 Task: Add Attachment from Trello to Card Card0000000034 in Board Board0000000009 in Workspace WS0000000003 in Trello. Add Cover Blue to Card Card0000000034 in Board Board0000000009 in Workspace WS0000000003 in Trello. Add "Copy Card To …" Button titled Button0000000034 to "bottom" of the list "To Do" to Card Card0000000034 in Board Board0000000009 in Workspace WS0000000003 in Trello. Add Description DS0000000034 to Card Card0000000034 in Board Board0000000009 in Workspace WS0000000003 in Trello. Add Comment CM0000000034 to Card Card0000000034 in Board Board0000000009 in Workspace WS0000000003 in Trello
Action: Mouse moved to (680, 92)
Screenshot: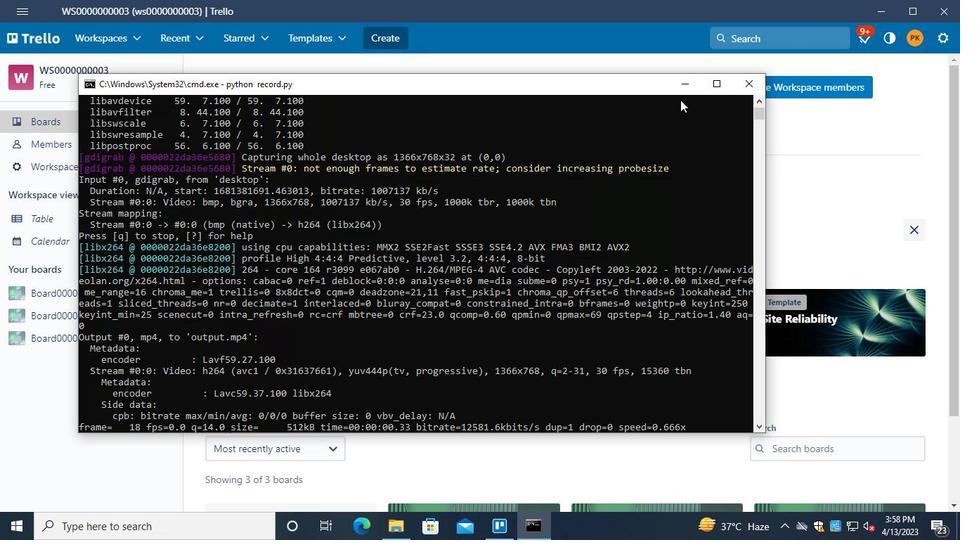 
Action: Mouse pressed left at (680, 92)
Screenshot: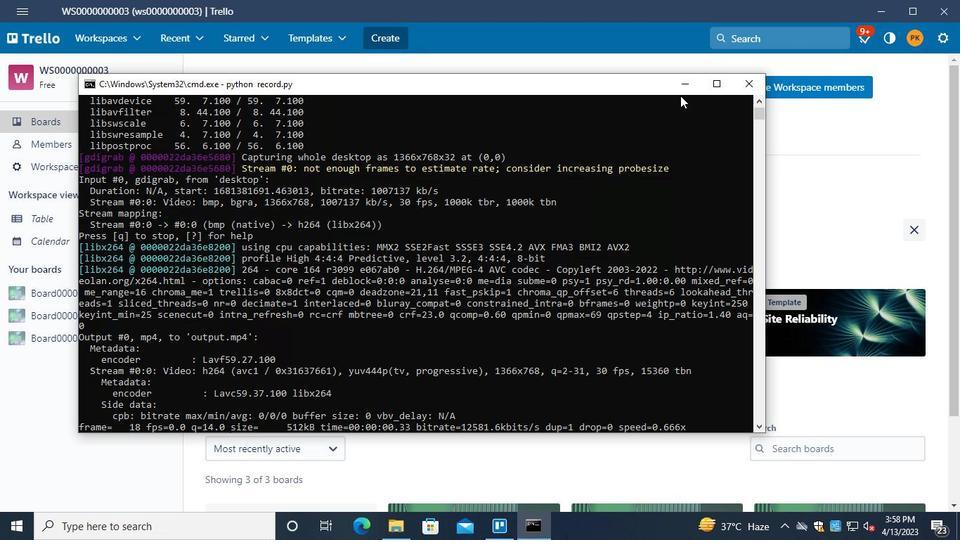
Action: Mouse moved to (103, 336)
Screenshot: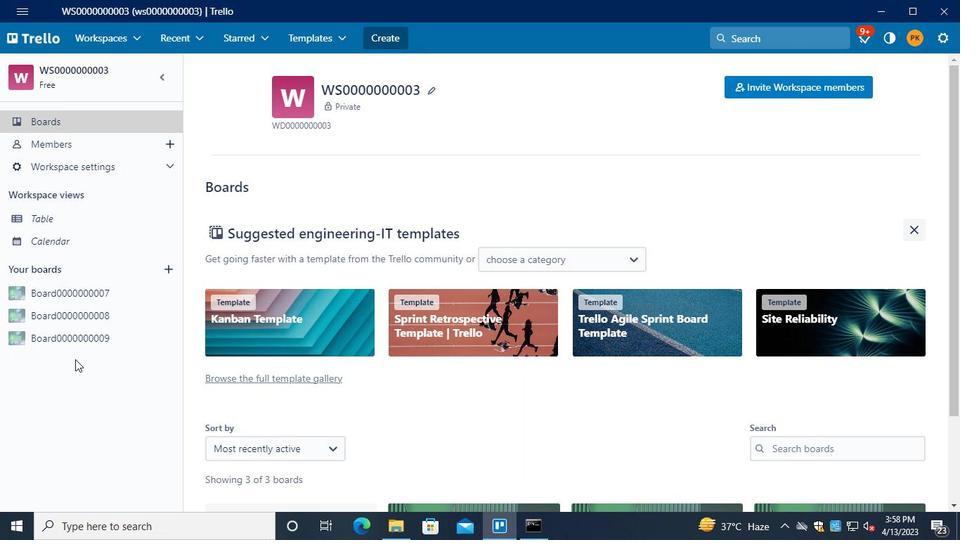 
Action: Mouse pressed left at (103, 336)
Screenshot: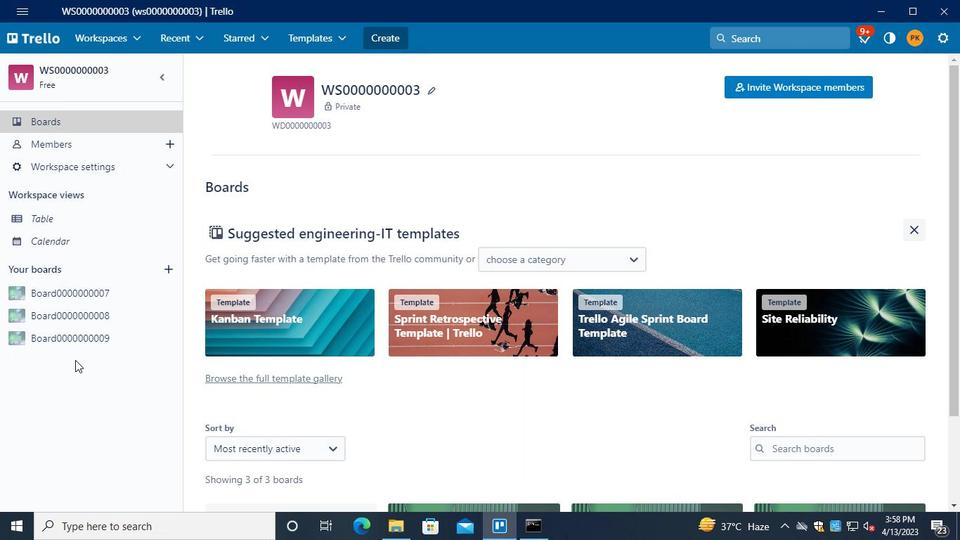 
Action: Mouse moved to (263, 293)
Screenshot: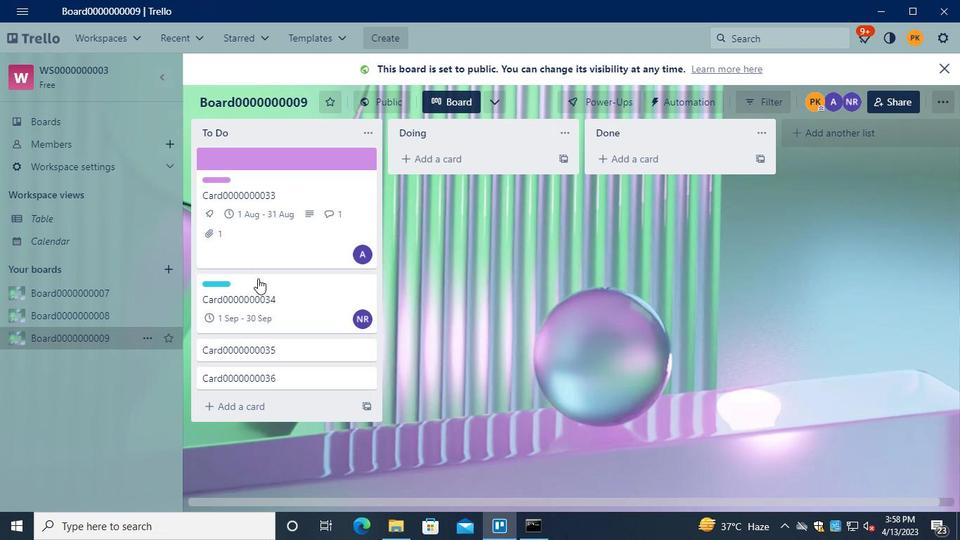 
Action: Mouse pressed left at (263, 293)
Screenshot: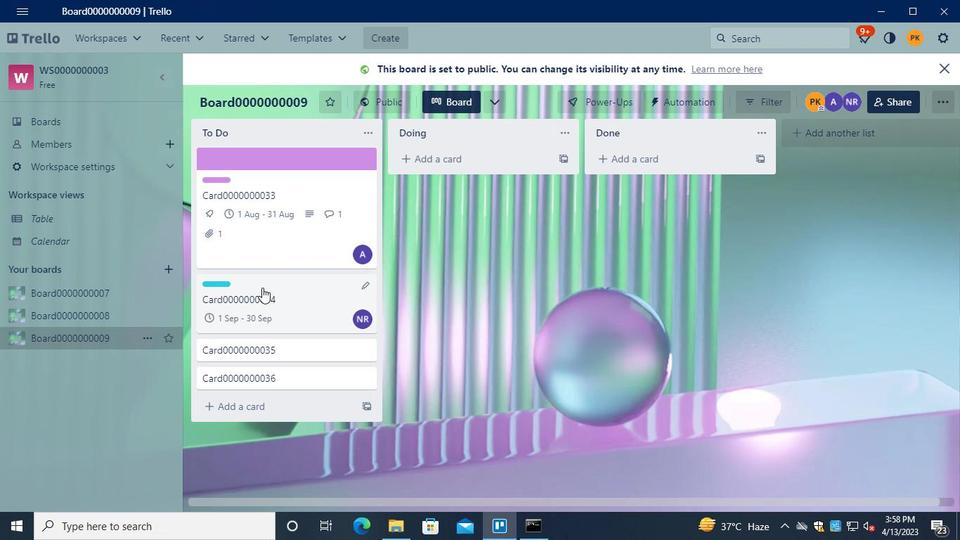 
Action: Mouse moved to (645, 294)
Screenshot: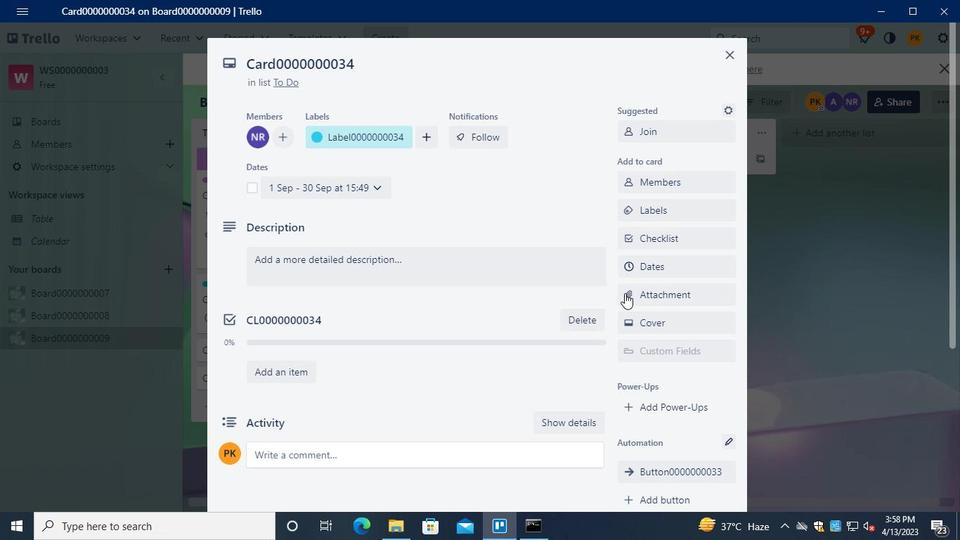 
Action: Mouse pressed left at (645, 294)
Screenshot: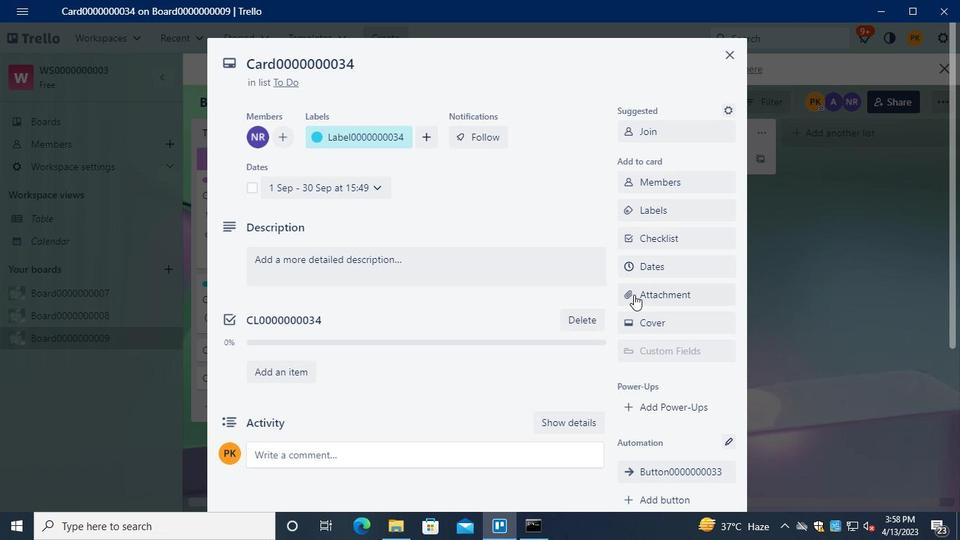 
Action: Mouse moved to (652, 146)
Screenshot: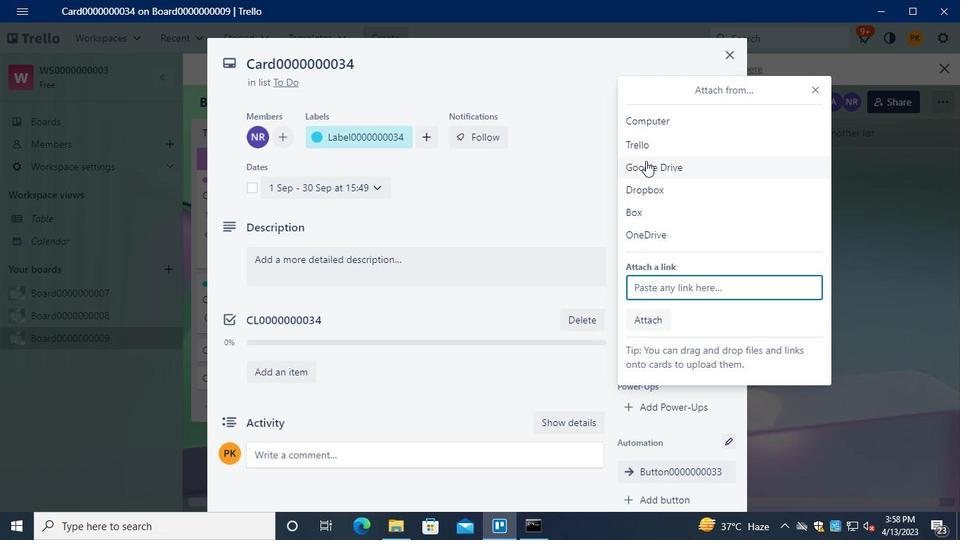 
Action: Mouse pressed left at (652, 146)
Screenshot: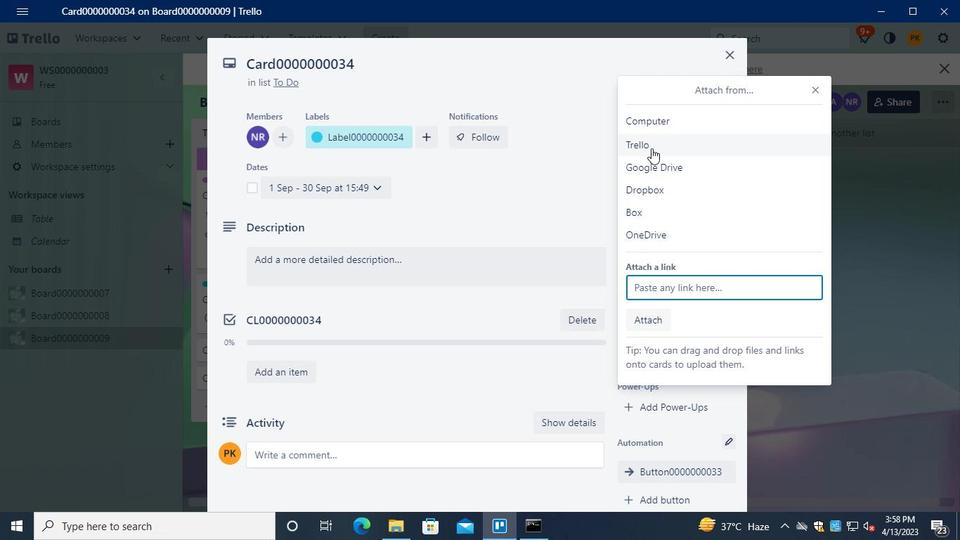 
Action: Mouse moved to (673, 304)
Screenshot: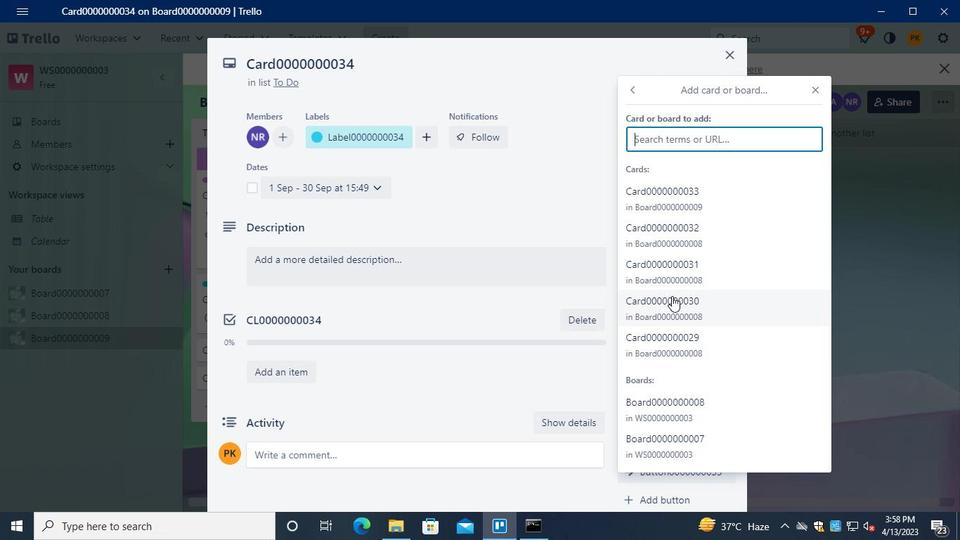 
Action: Mouse pressed left at (673, 304)
Screenshot: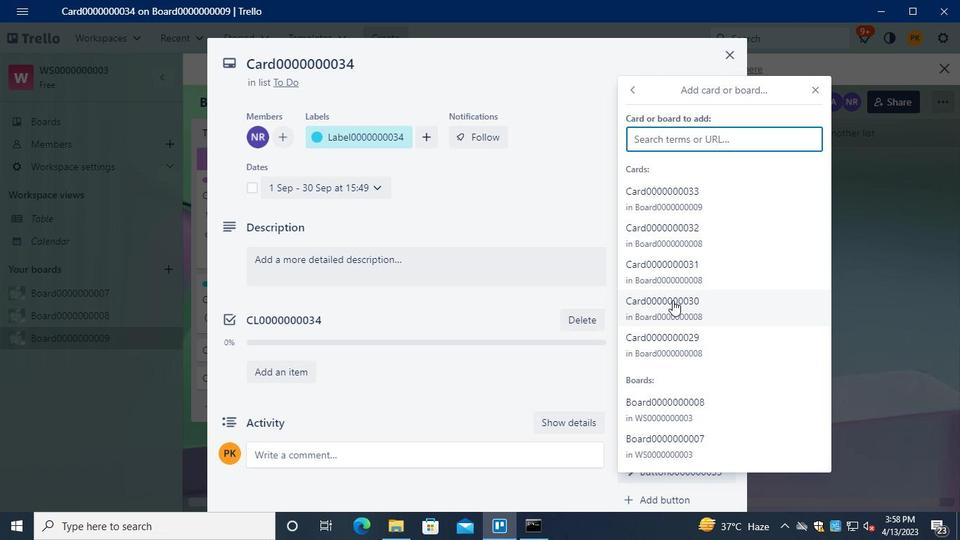 
Action: Mouse moved to (675, 317)
Screenshot: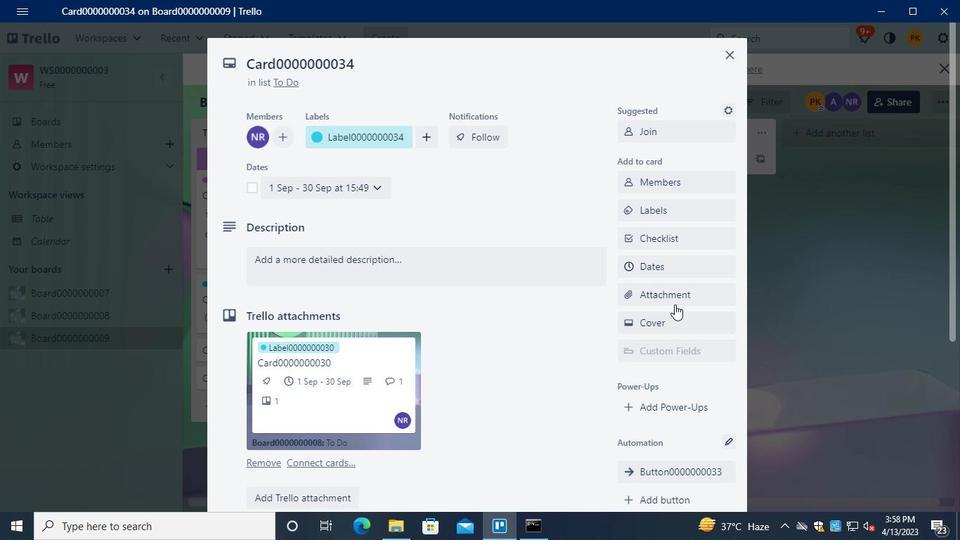 
Action: Mouse pressed left at (675, 317)
Screenshot: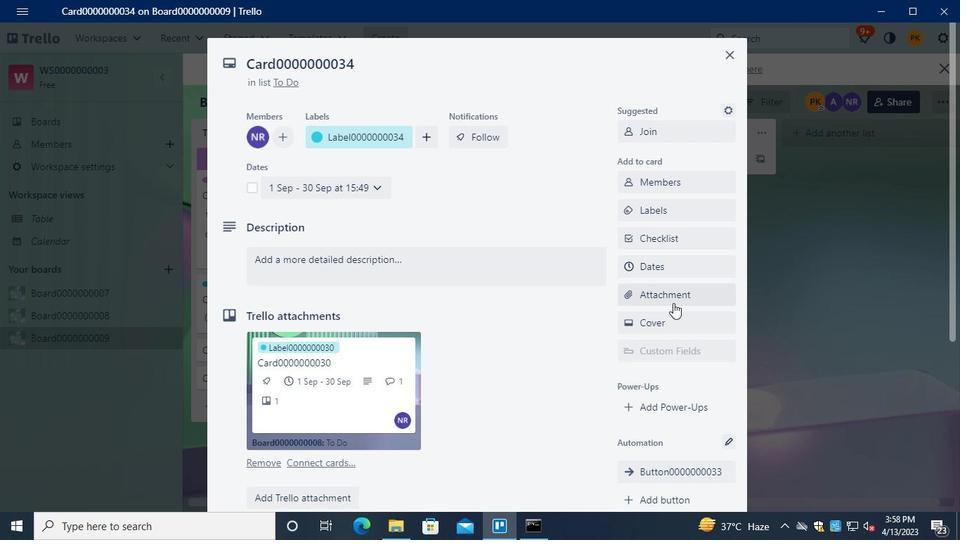 
Action: Mouse moved to (685, 264)
Screenshot: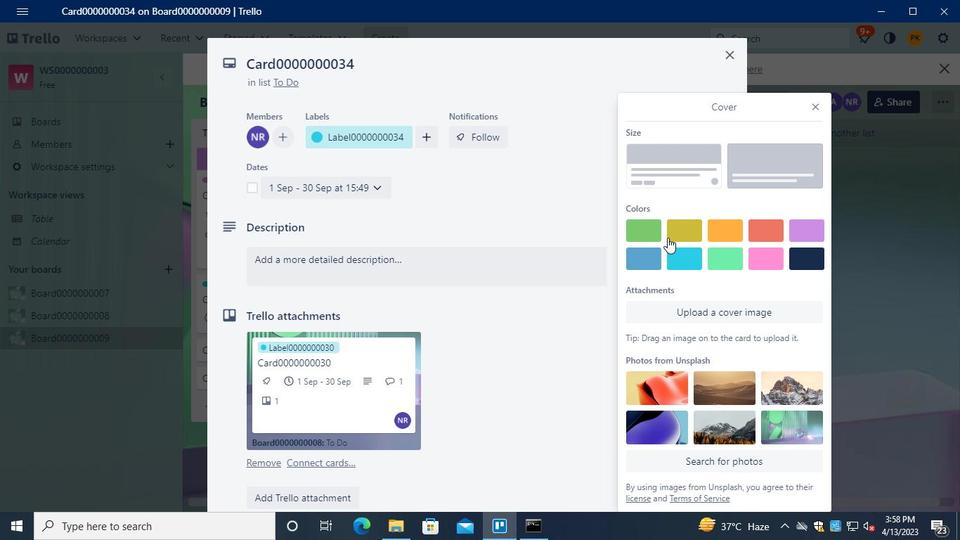 
Action: Mouse pressed left at (685, 264)
Screenshot: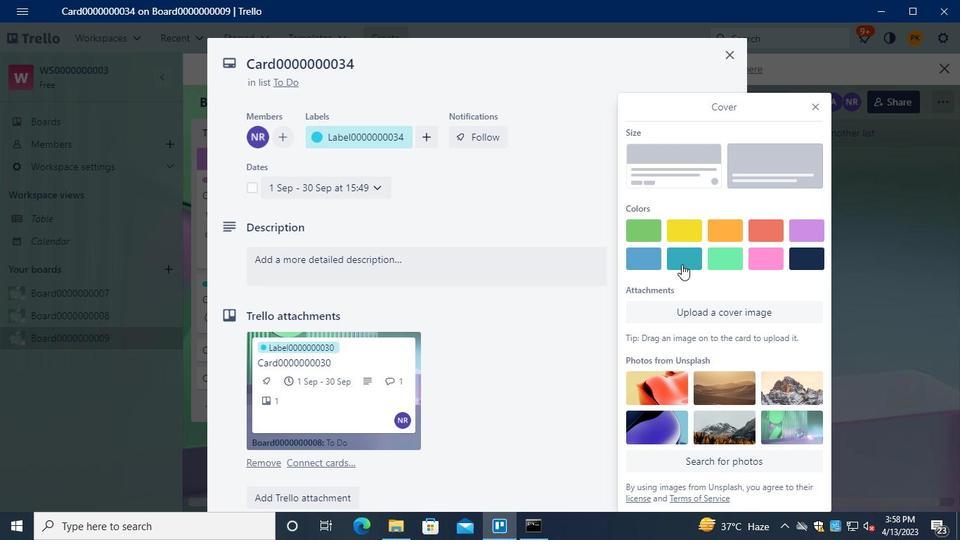 
Action: Mouse moved to (812, 79)
Screenshot: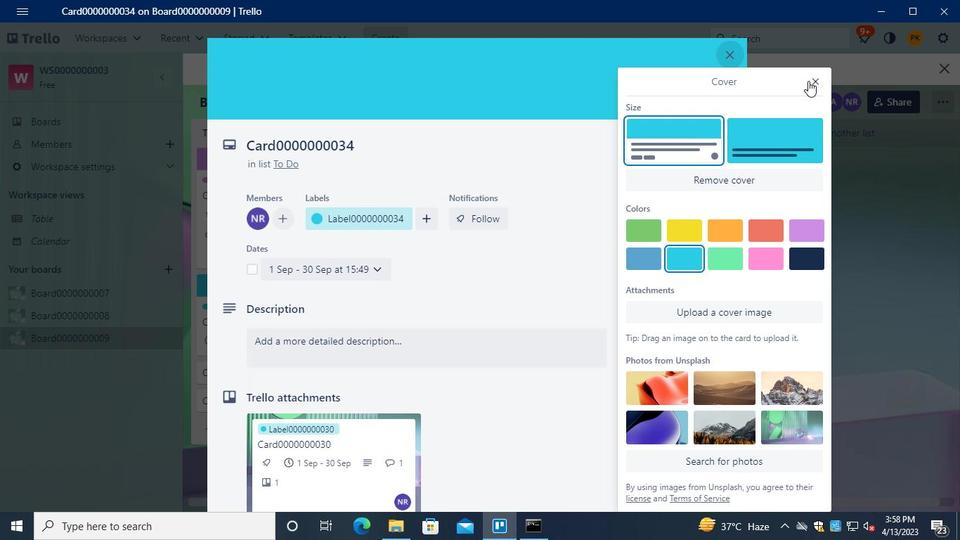 
Action: Mouse pressed left at (812, 79)
Screenshot: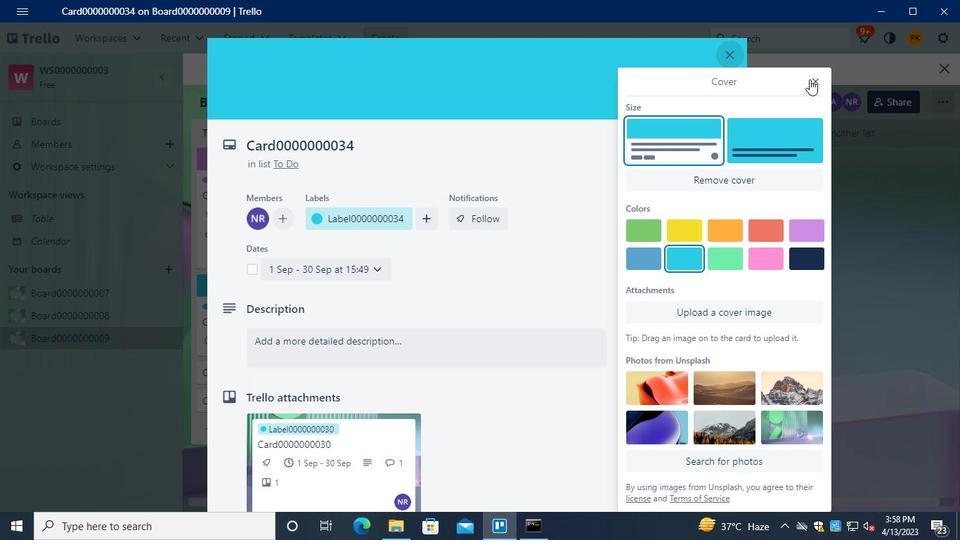 
Action: Mouse moved to (666, 414)
Screenshot: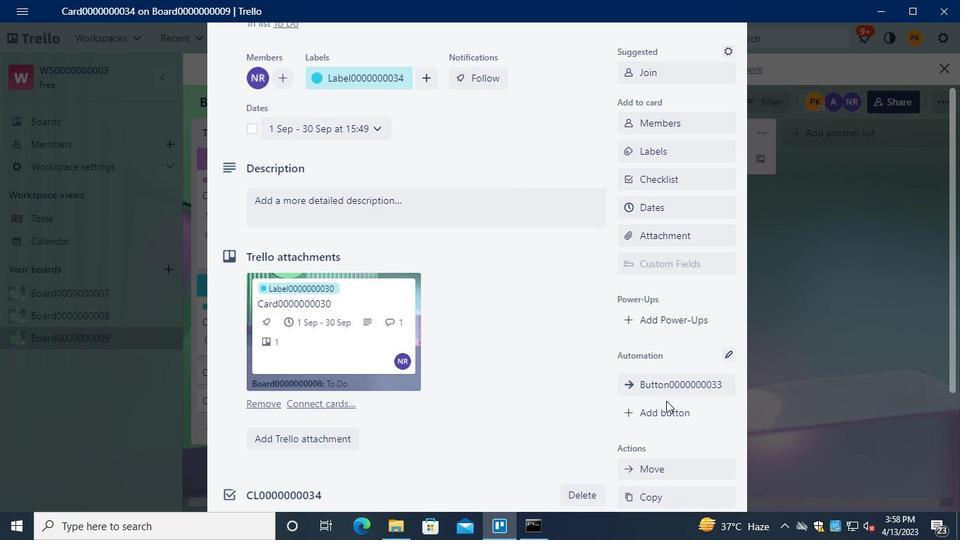 
Action: Mouse pressed left at (666, 414)
Screenshot: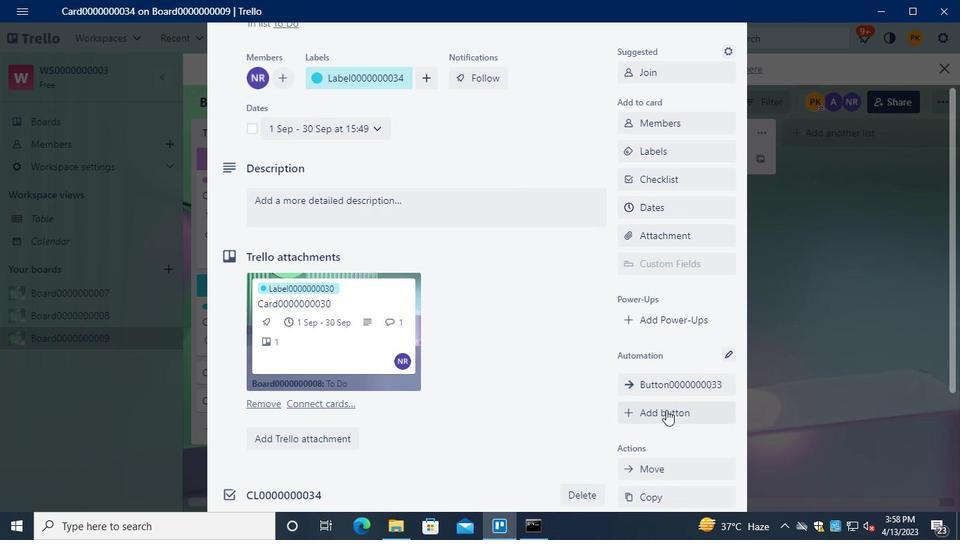 
Action: Mouse moved to (692, 156)
Screenshot: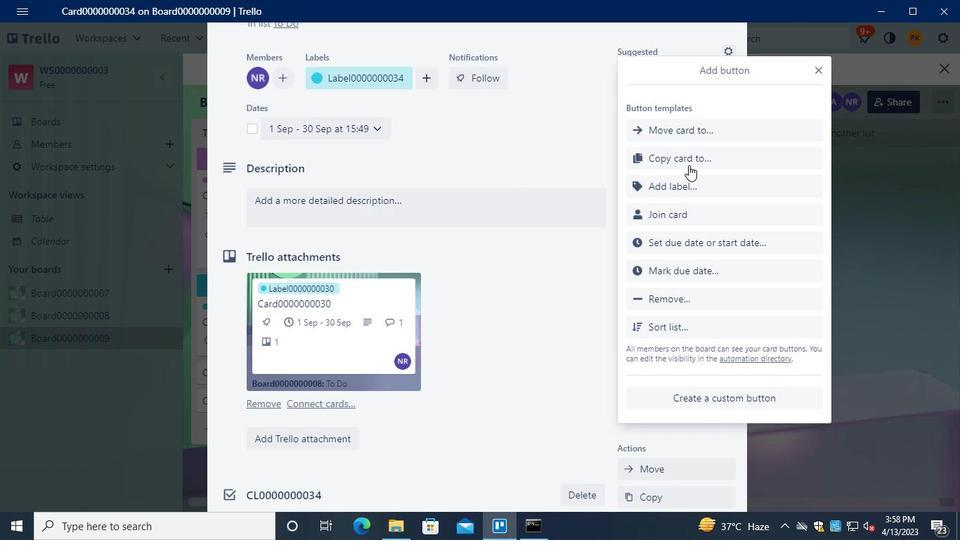 
Action: Mouse pressed left at (692, 156)
Screenshot: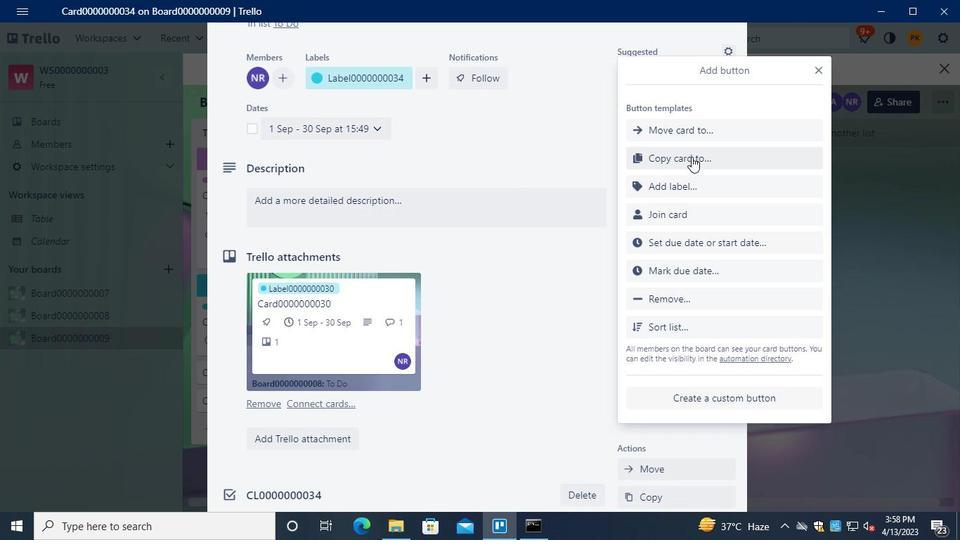 
Action: Mouse moved to (709, 177)
Screenshot: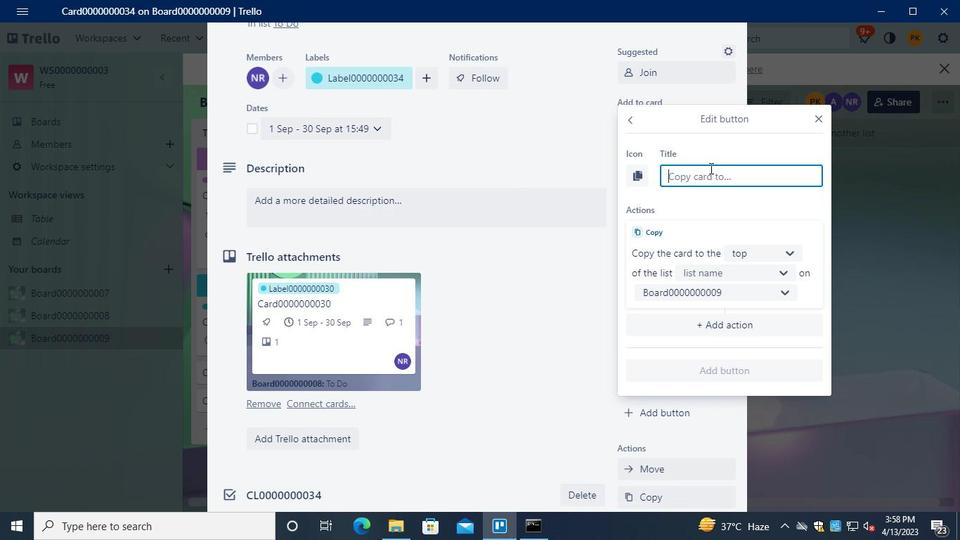 
Action: Keyboard Key.shift
Screenshot: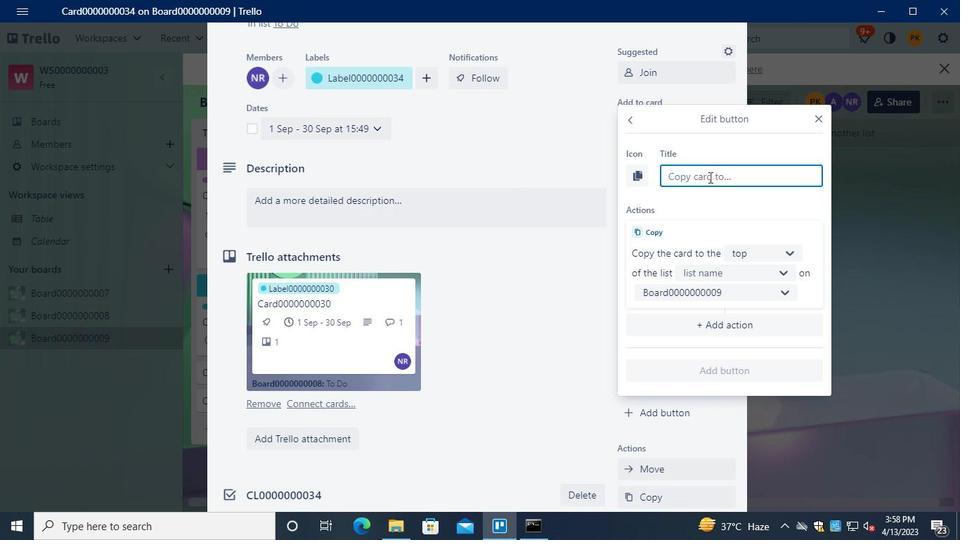 
Action: Keyboard B
Screenshot: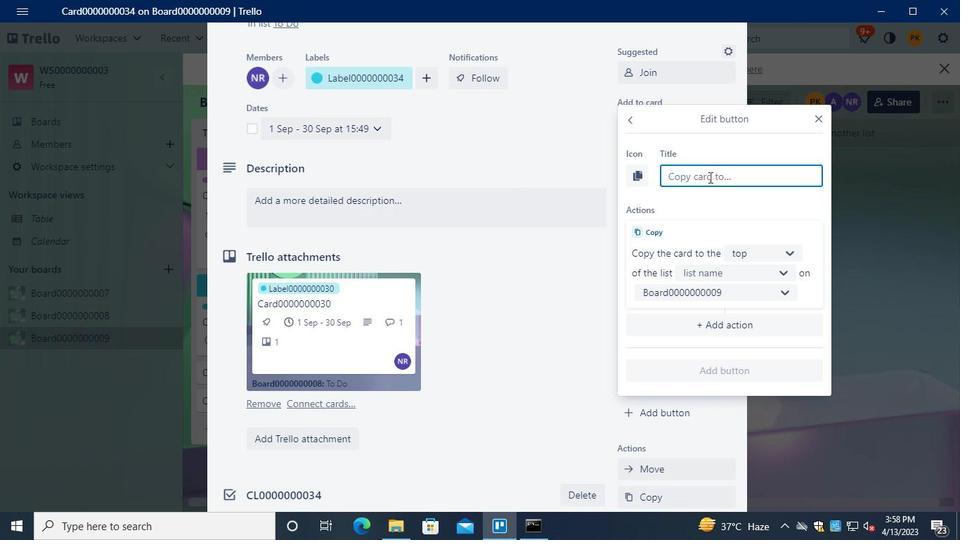 
Action: Keyboard u
Screenshot: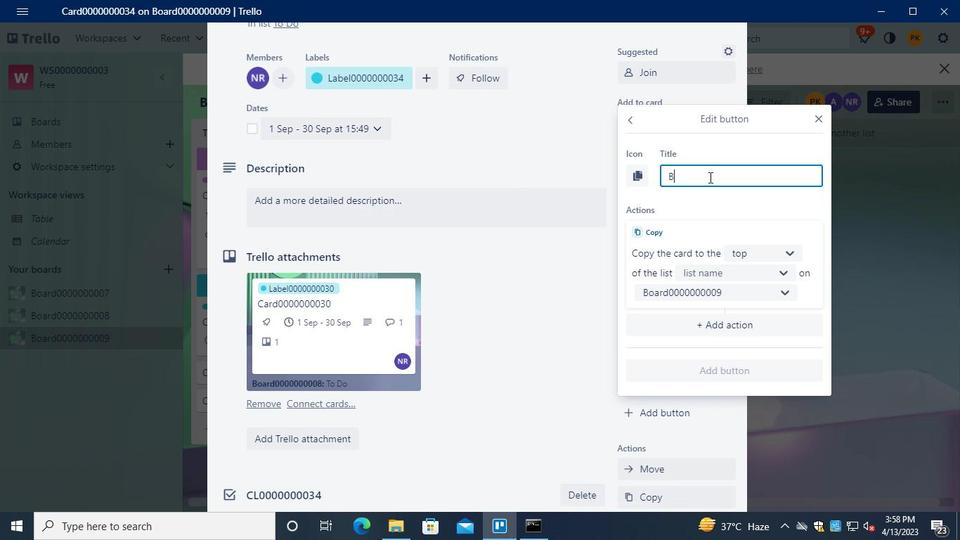 
Action: Keyboard t
Screenshot: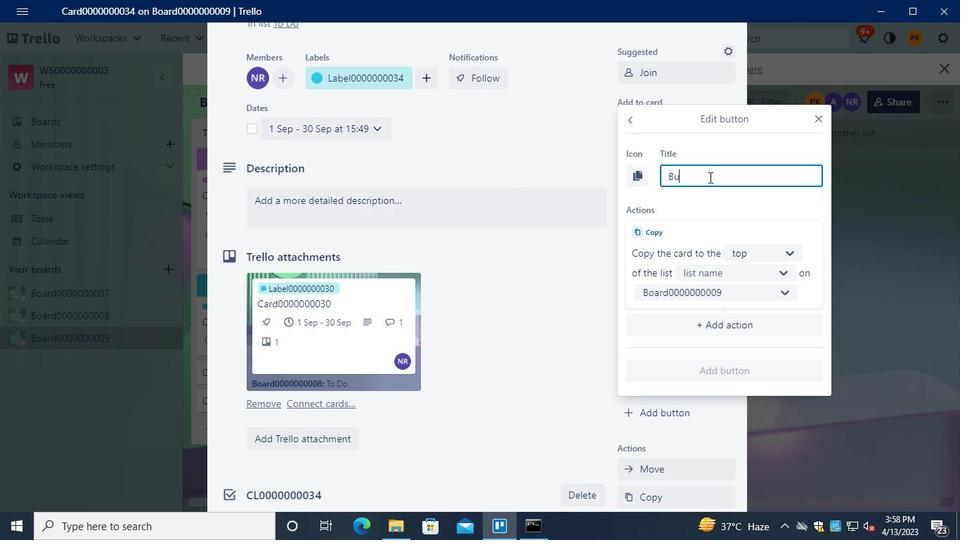 
Action: Keyboard t
Screenshot: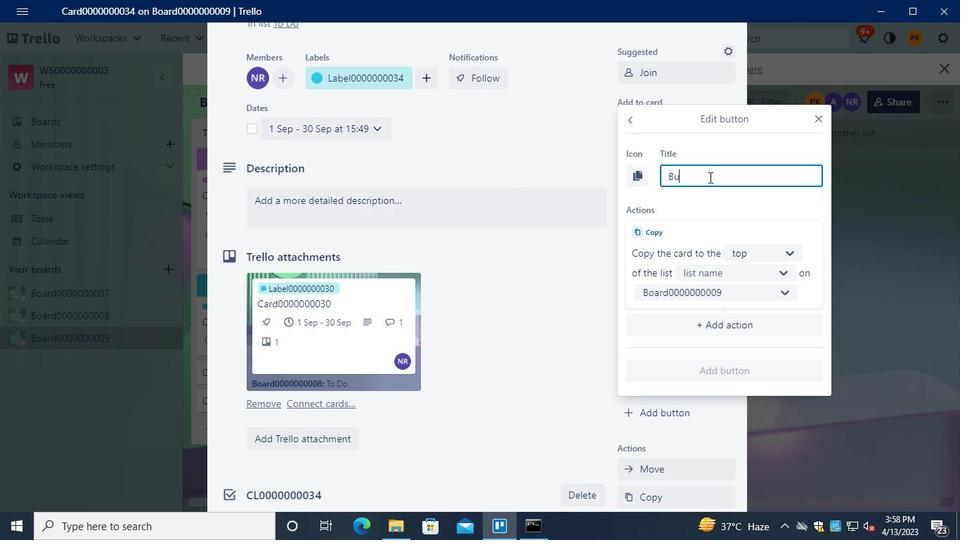 
Action: Keyboard o
Screenshot: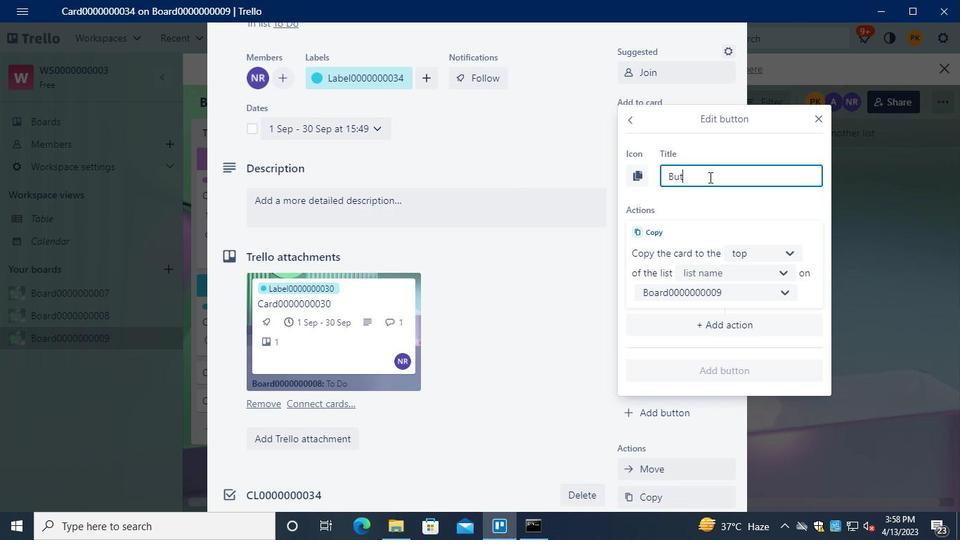 
Action: Keyboard n
Screenshot: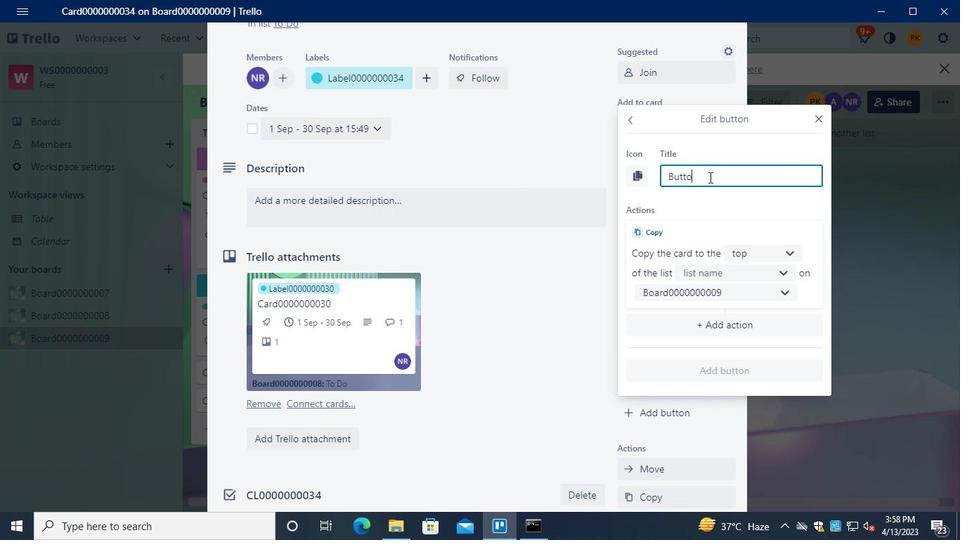 
Action: Keyboard <96>
Screenshot: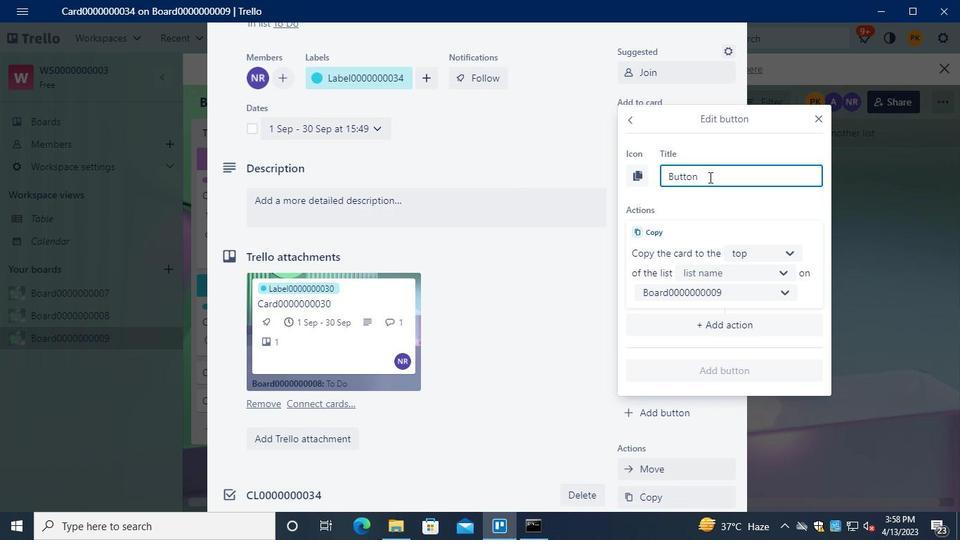 
Action: Keyboard <96>
Screenshot: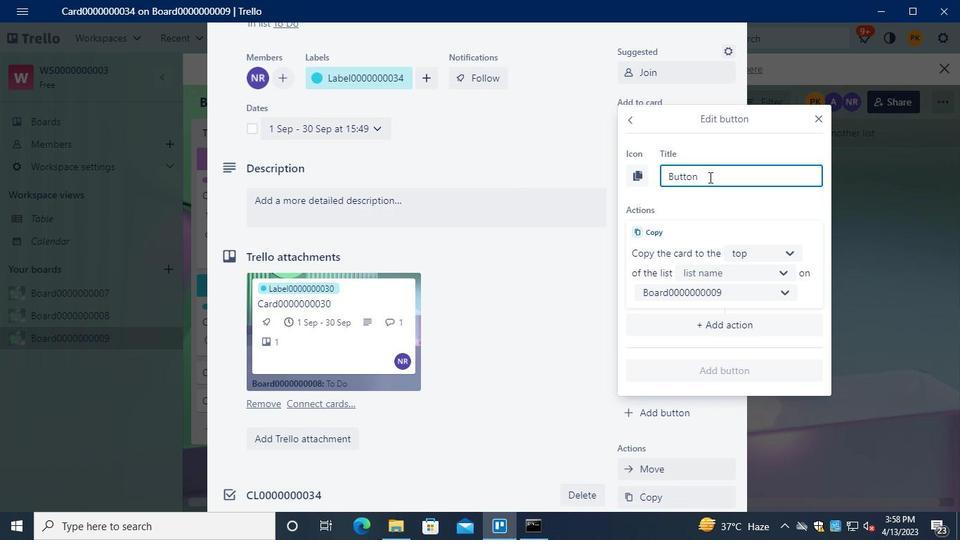 
Action: Keyboard <96>
Screenshot: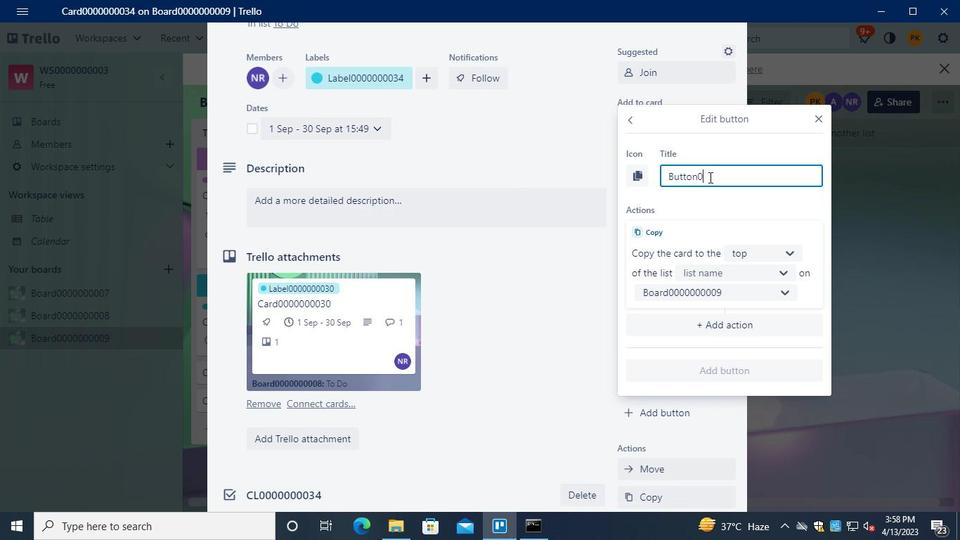 
Action: Keyboard <96>
Screenshot: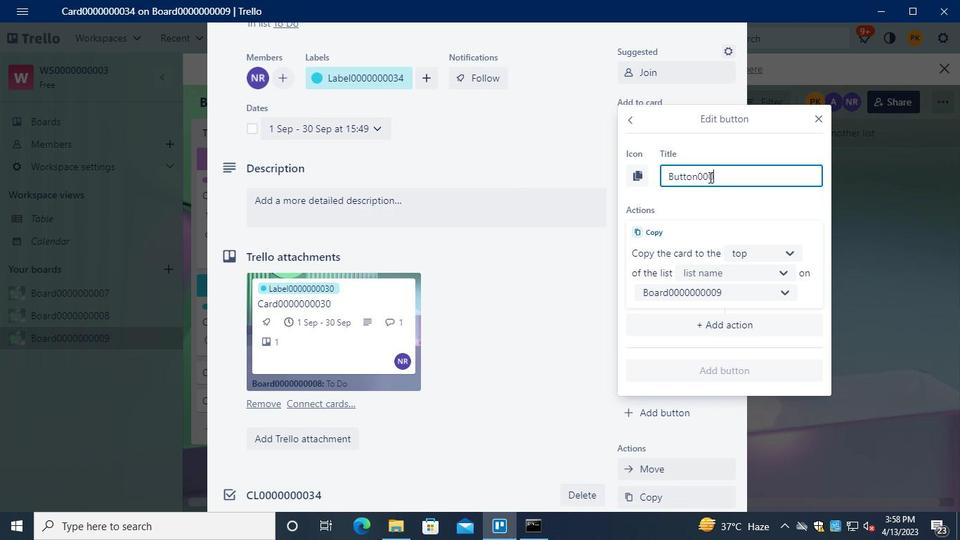 
Action: Keyboard <96>
Screenshot: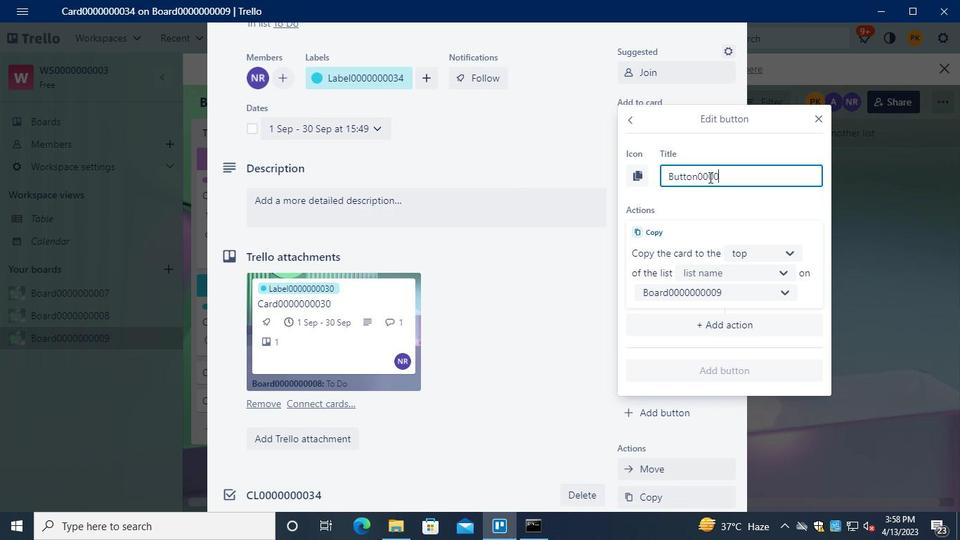 
Action: Keyboard <96>
Screenshot: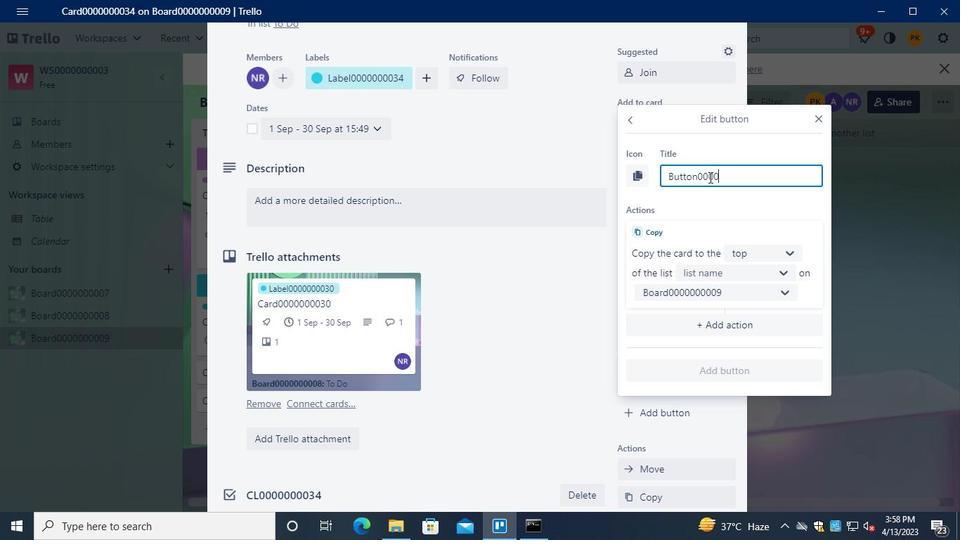 
Action: Keyboard <96>
Screenshot: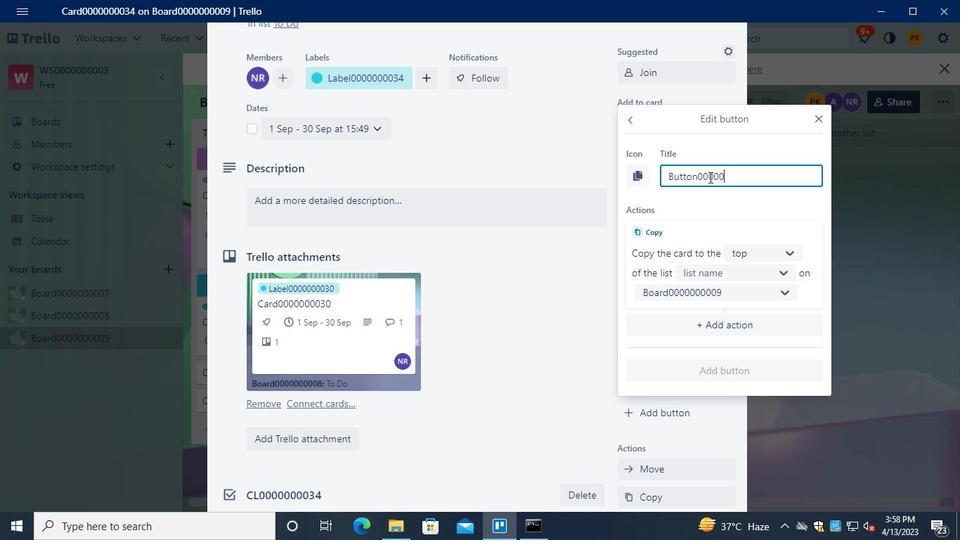 
Action: Keyboard <96>
Screenshot: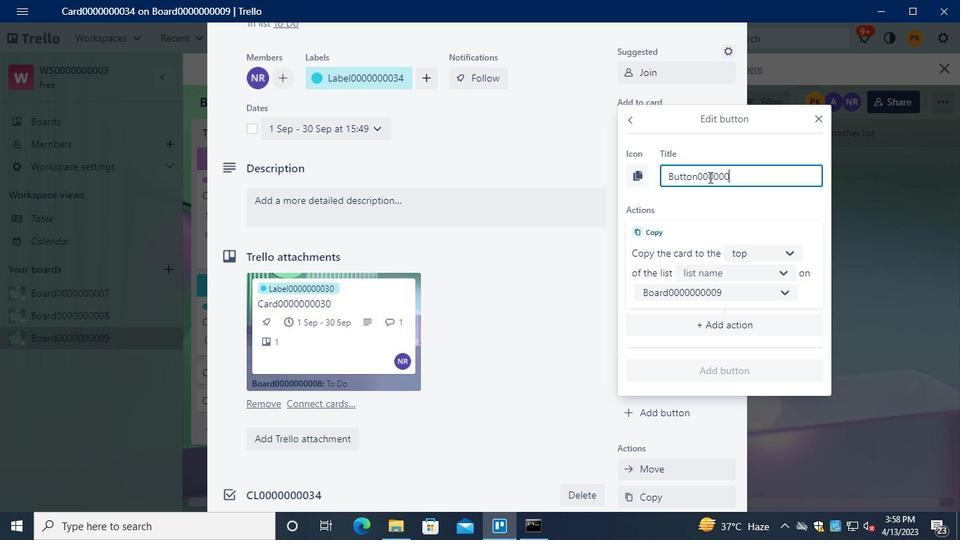 
Action: Keyboard <99>
Screenshot: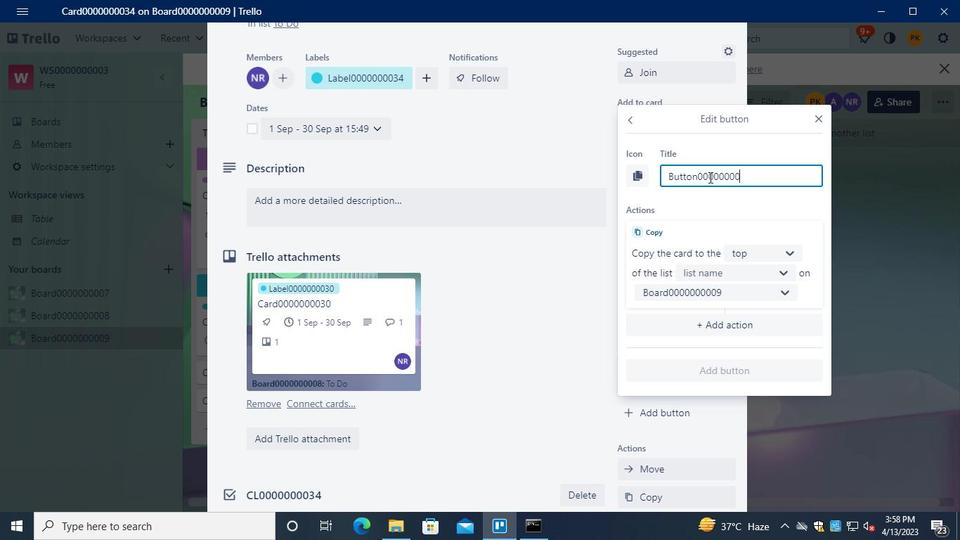 
Action: Keyboard <100>
Screenshot: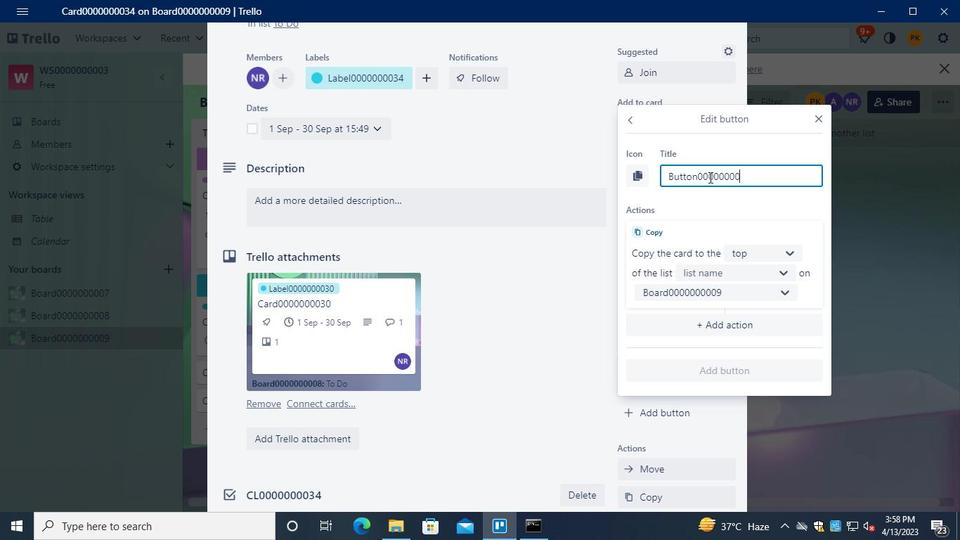 
Action: Mouse moved to (772, 255)
Screenshot: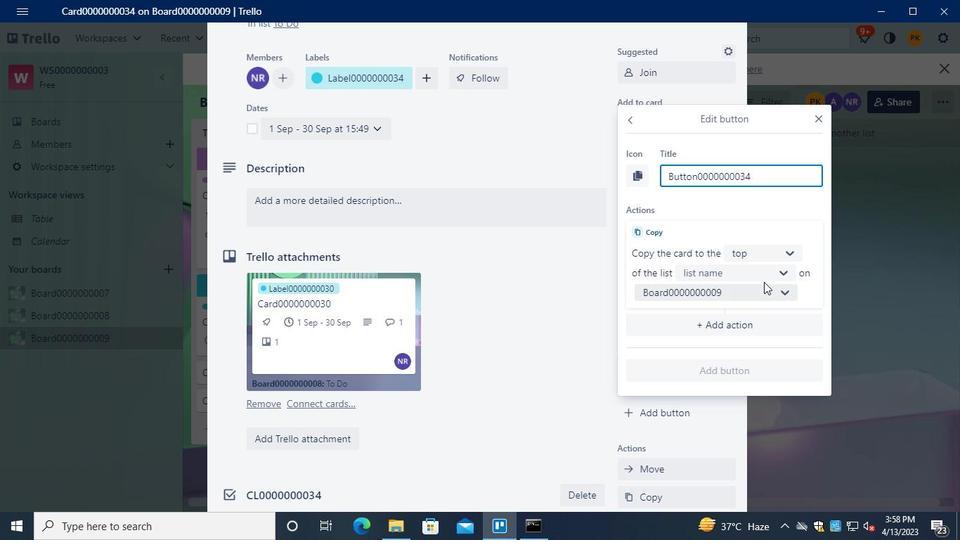 
Action: Mouse pressed left at (772, 255)
Screenshot: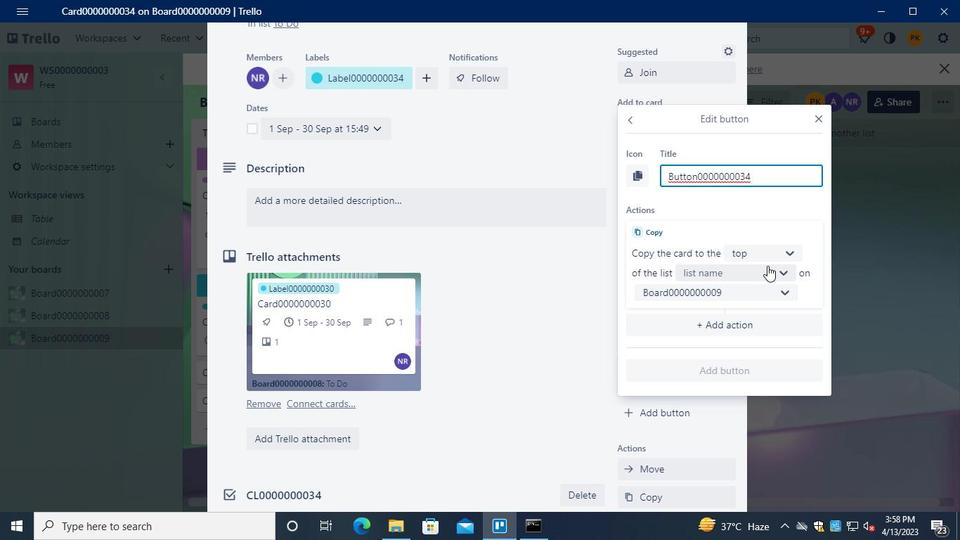 
Action: Mouse moved to (765, 300)
Screenshot: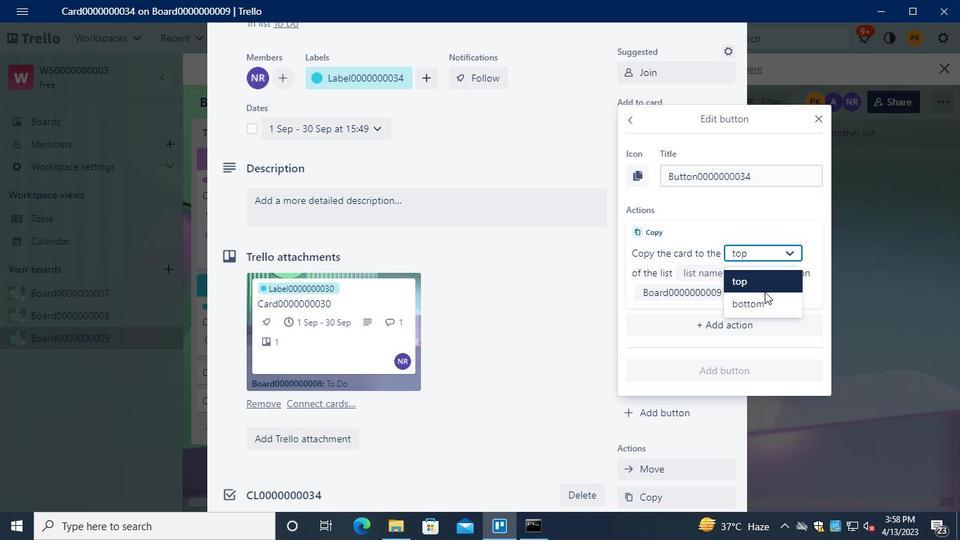 
Action: Mouse pressed left at (765, 300)
Screenshot: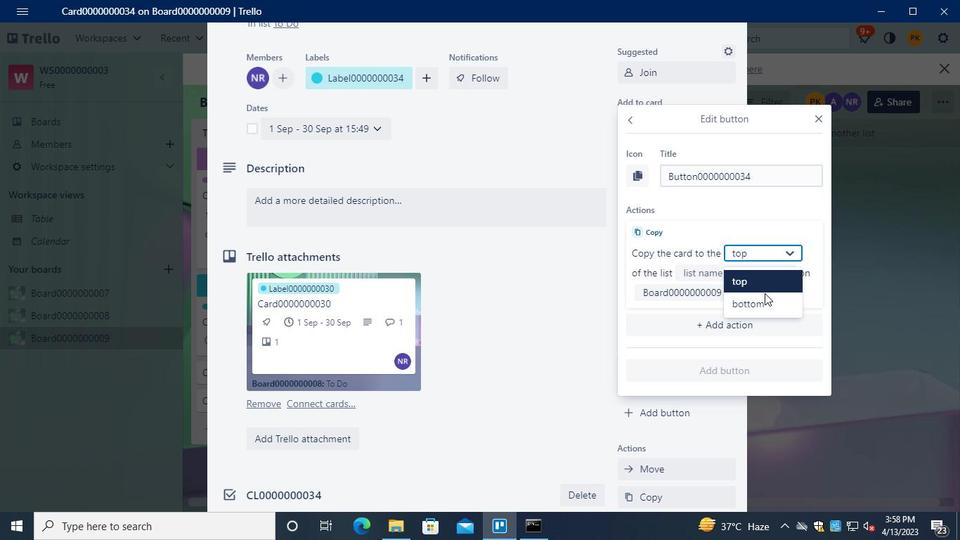 
Action: Mouse moved to (759, 274)
Screenshot: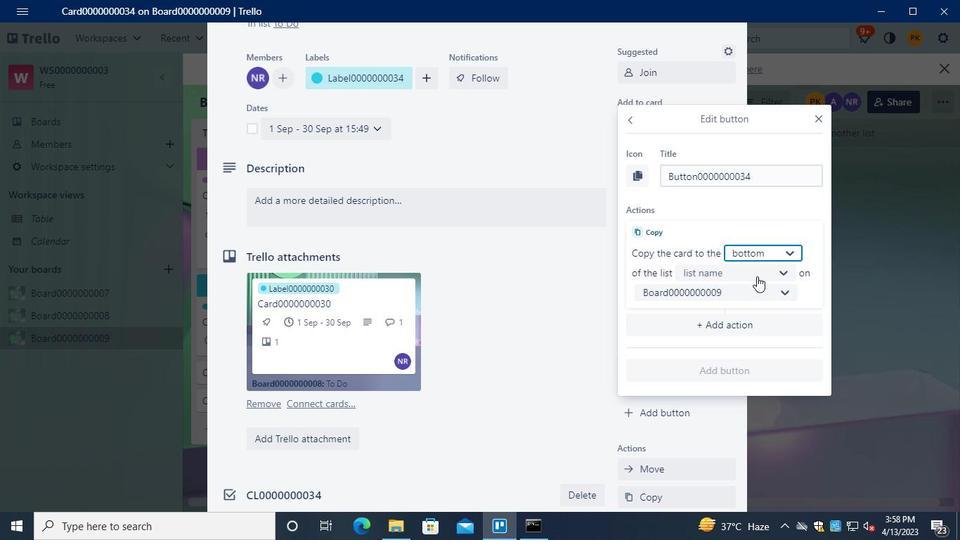 
Action: Mouse pressed left at (759, 274)
Screenshot: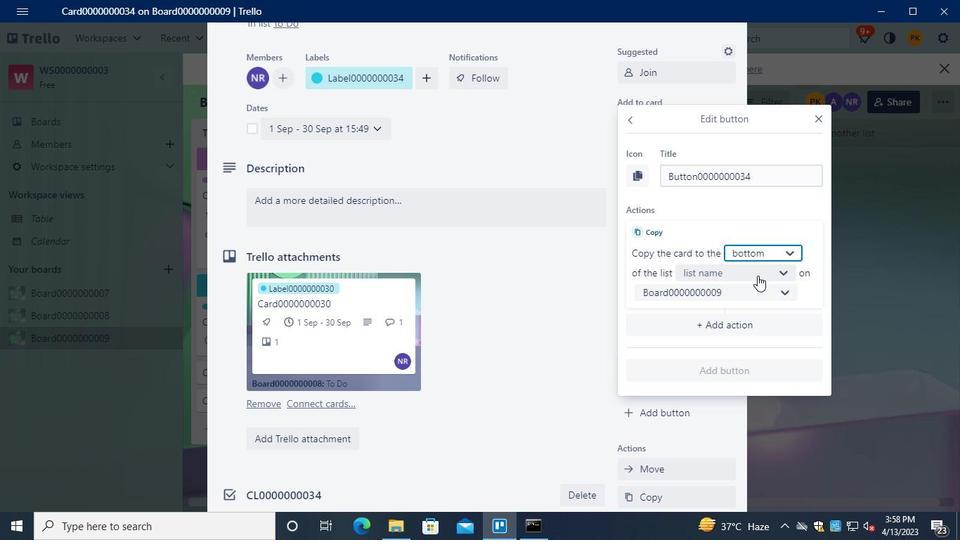 
Action: Mouse moved to (747, 303)
Screenshot: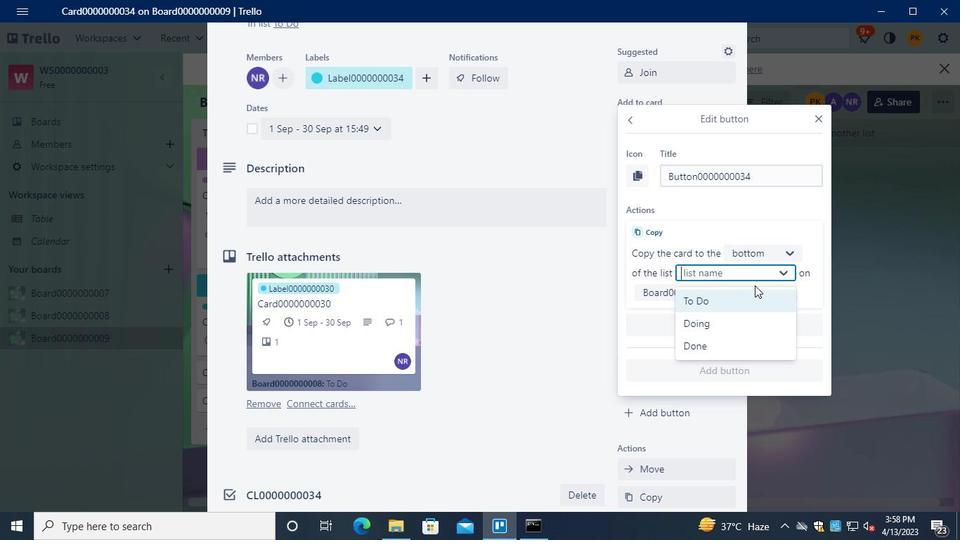 
Action: Mouse pressed left at (747, 303)
Screenshot: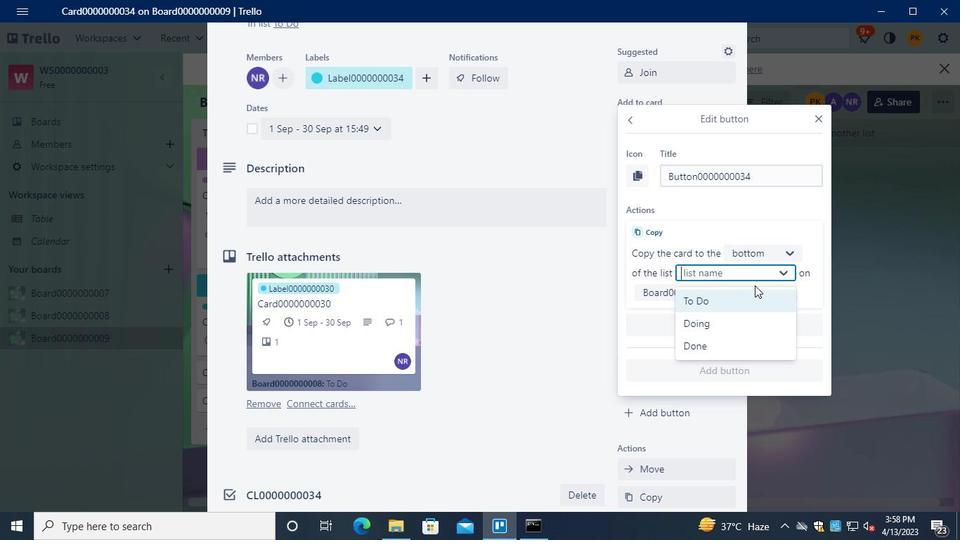 
Action: Mouse moved to (727, 375)
Screenshot: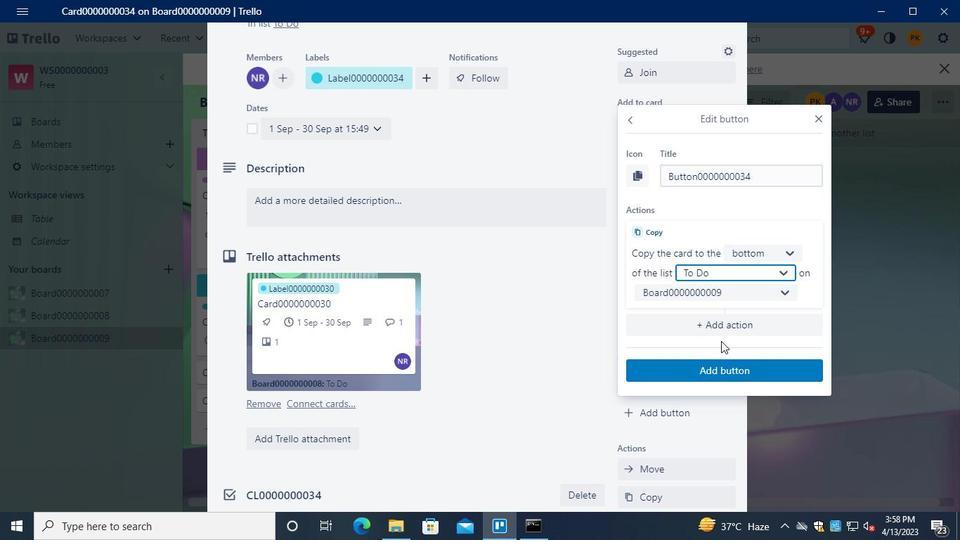 
Action: Mouse pressed left at (727, 375)
Screenshot: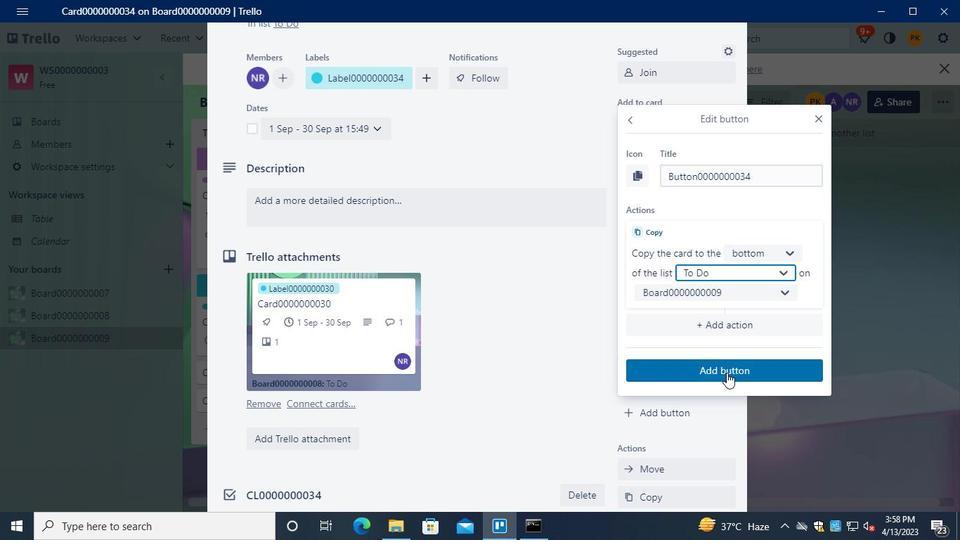 
Action: Mouse moved to (392, 220)
Screenshot: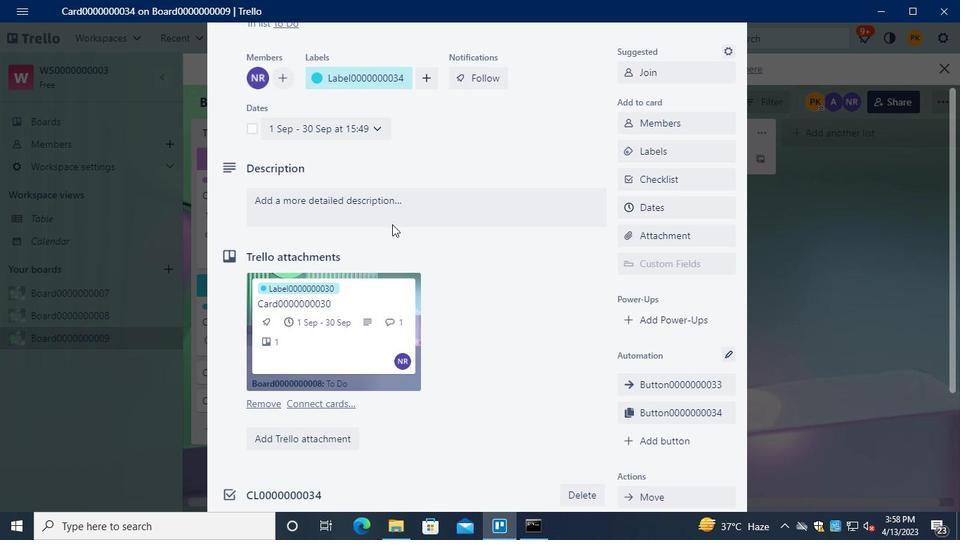 
Action: Mouse pressed left at (392, 220)
Screenshot: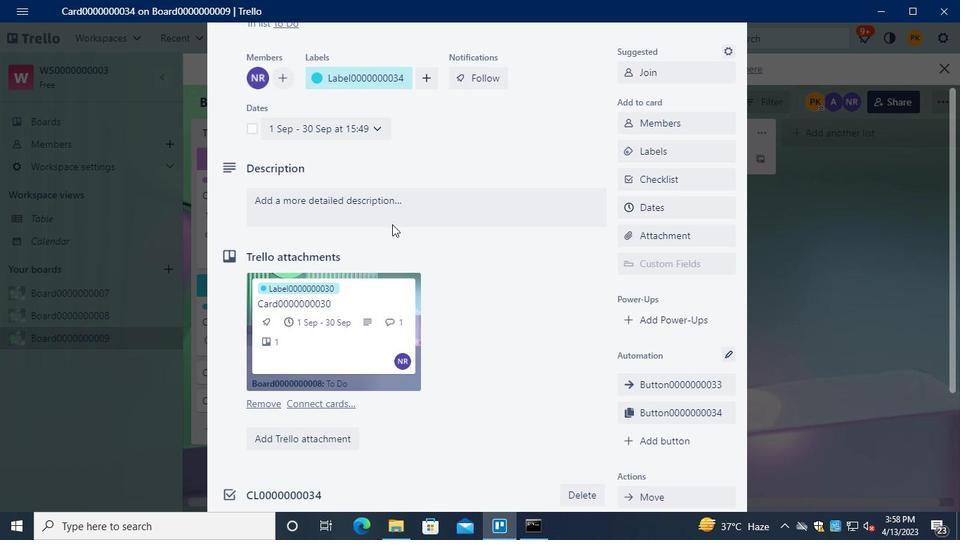 
Action: Mouse moved to (400, 207)
Screenshot: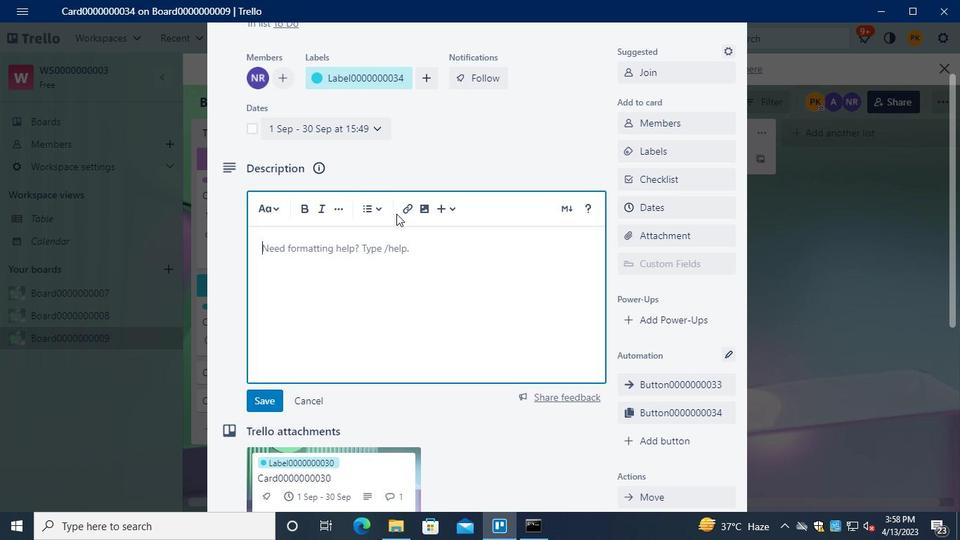 
Action: Keyboard Key.shift
Screenshot: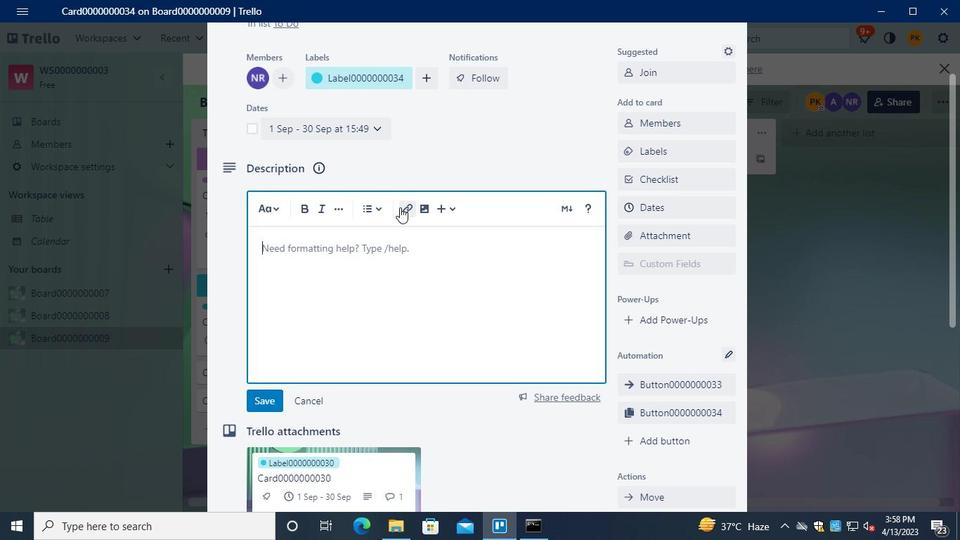
Action: Keyboard D
Screenshot: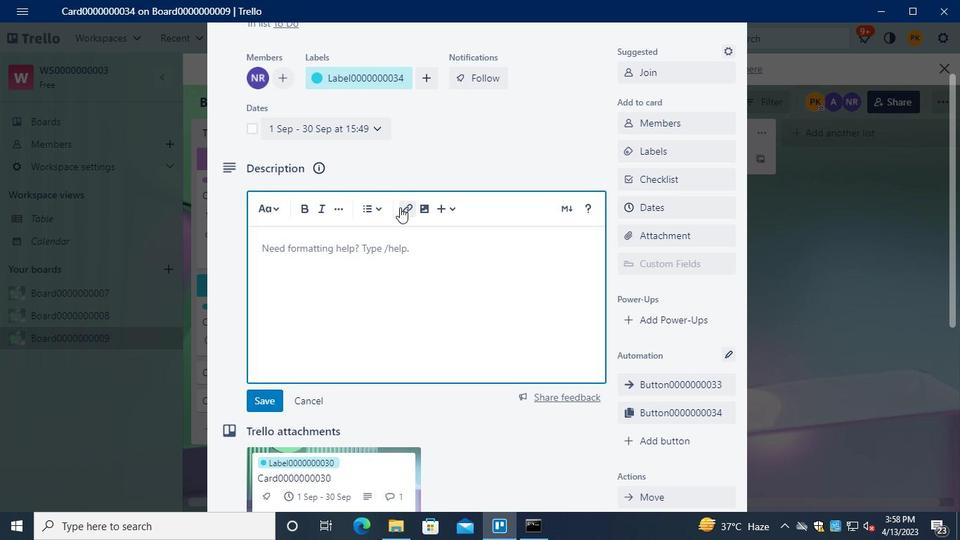 
Action: Keyboard S
Screenshot: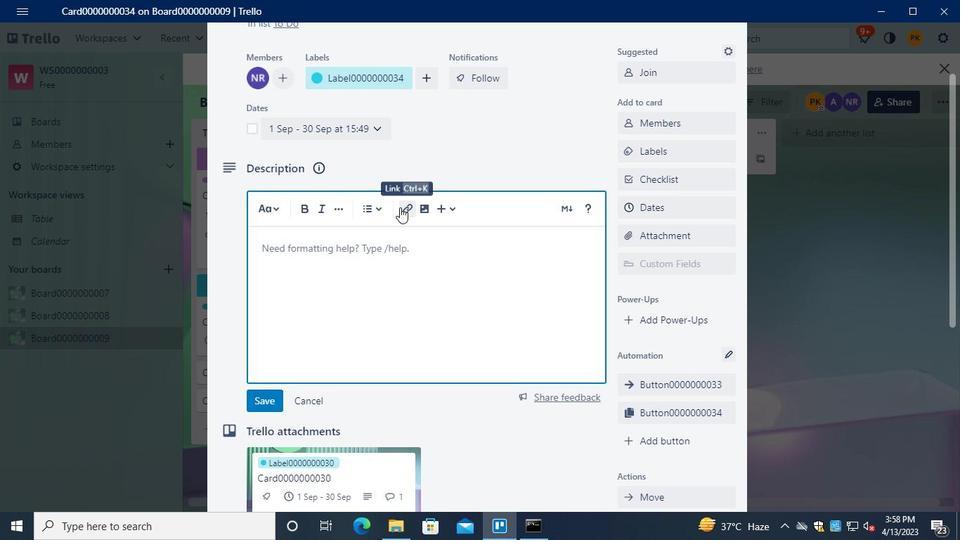 
Action: Keyboard <96>
Screenshot: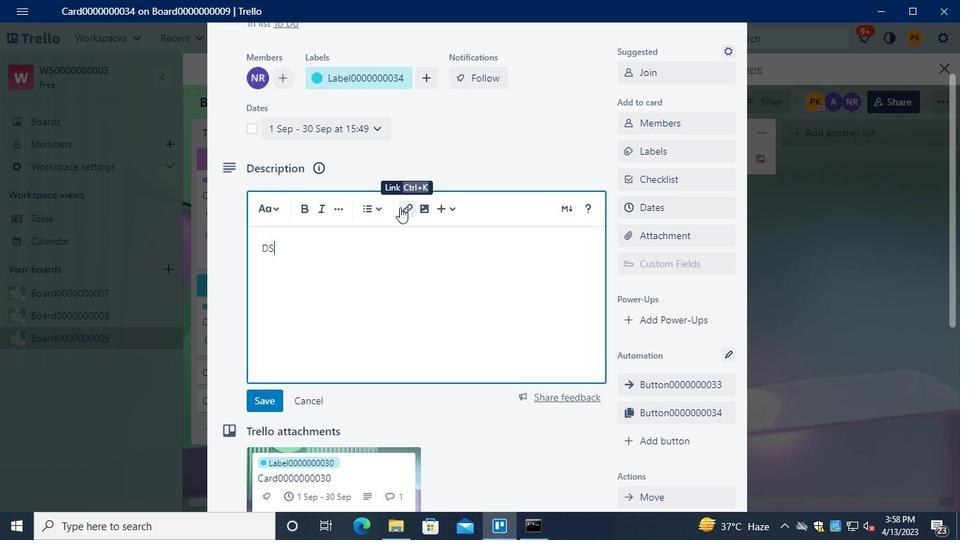 
Action: Keyboard <96>
Screenshot: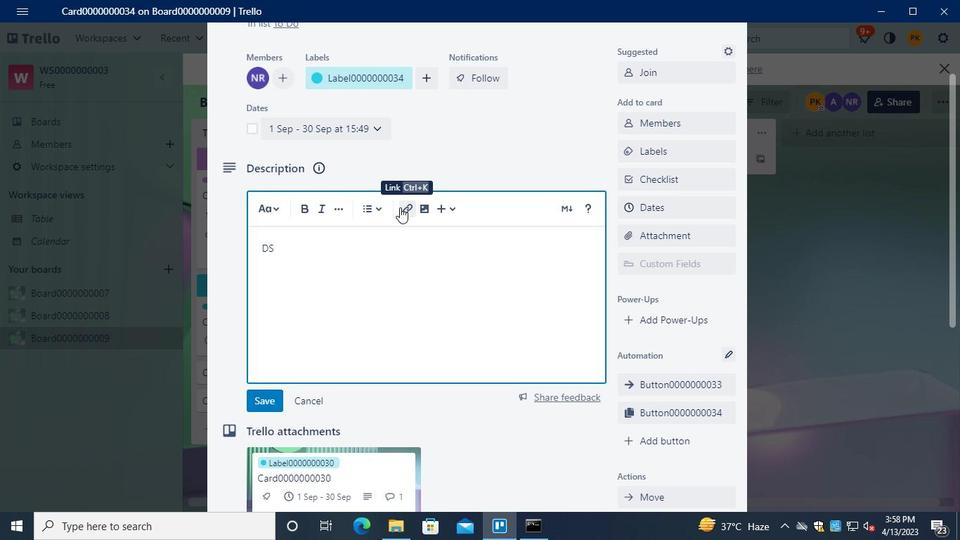 
Action: Keyboard <96>
Screenshot: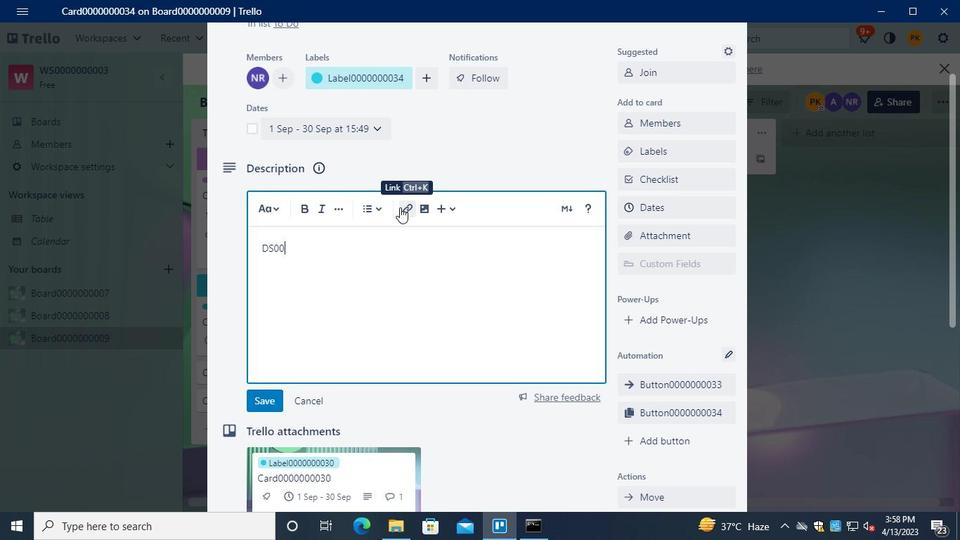 
Action: Keyboard <96>
Screenshot: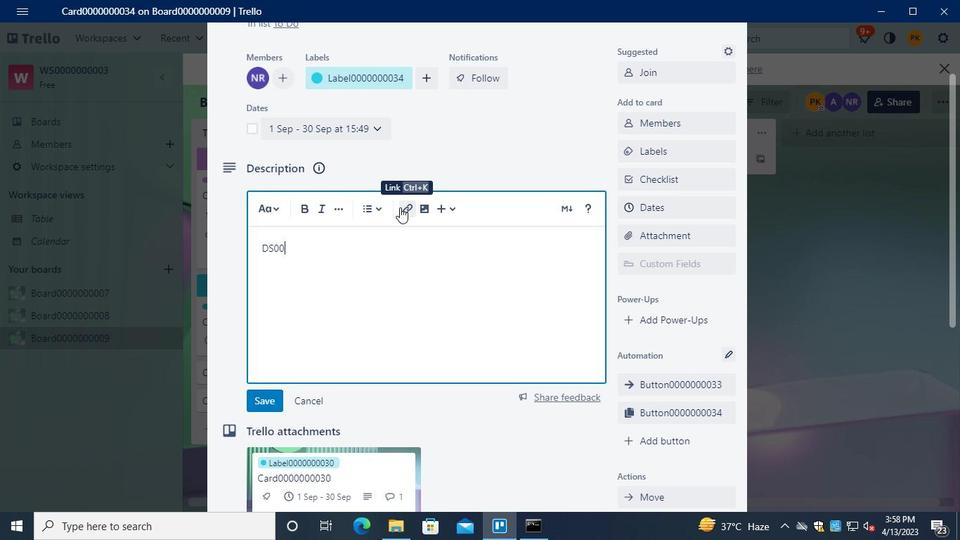 
Action: Keyboard <96>
Screenshot: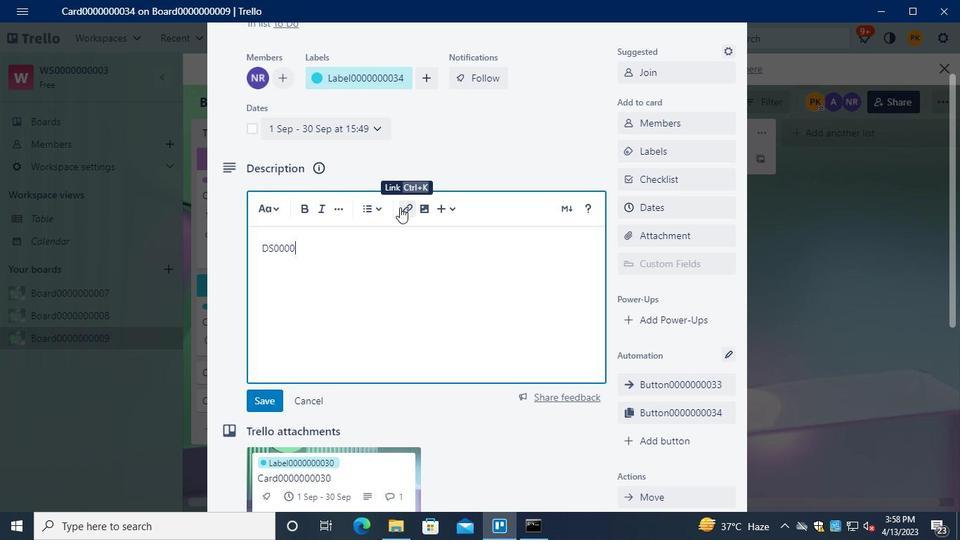 
Action: Keyboard <96>
Screenshot: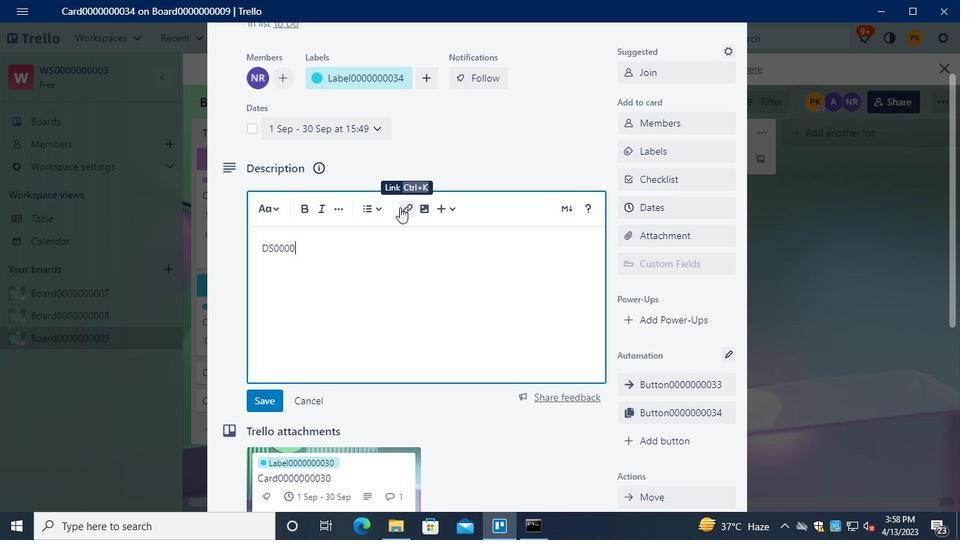 
Action: Keyboard <96>
Screenshot: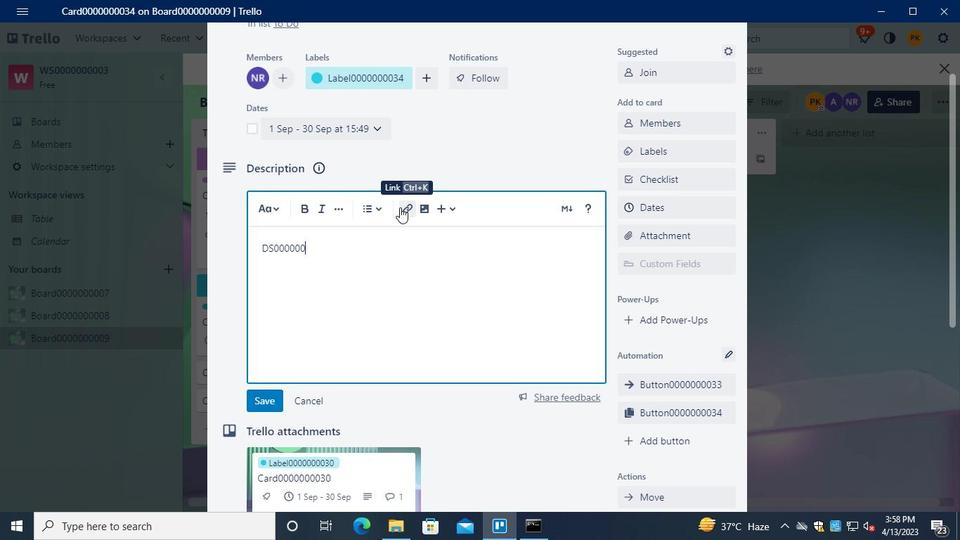 
Action: Keyboard <96>
Screenshot: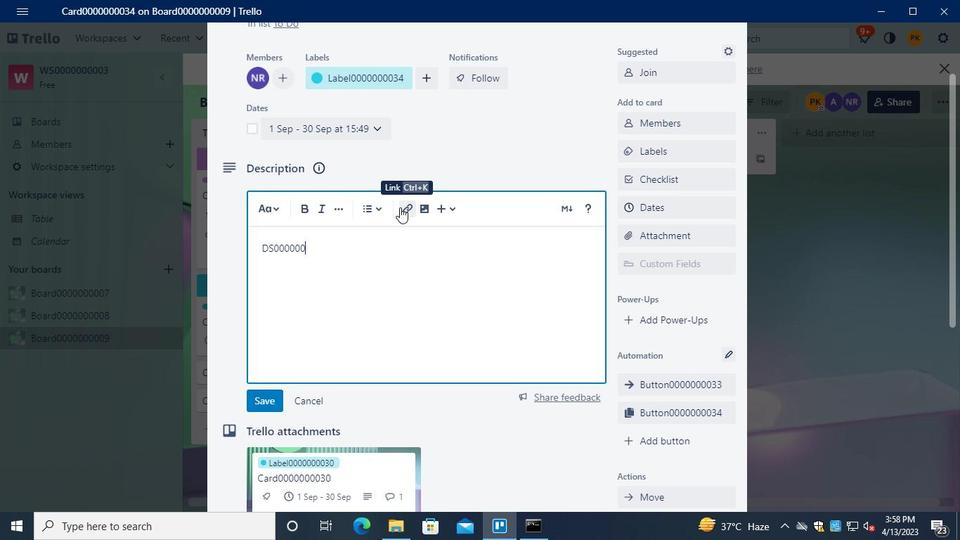 
Action: Keyboard <99>
Screenshot: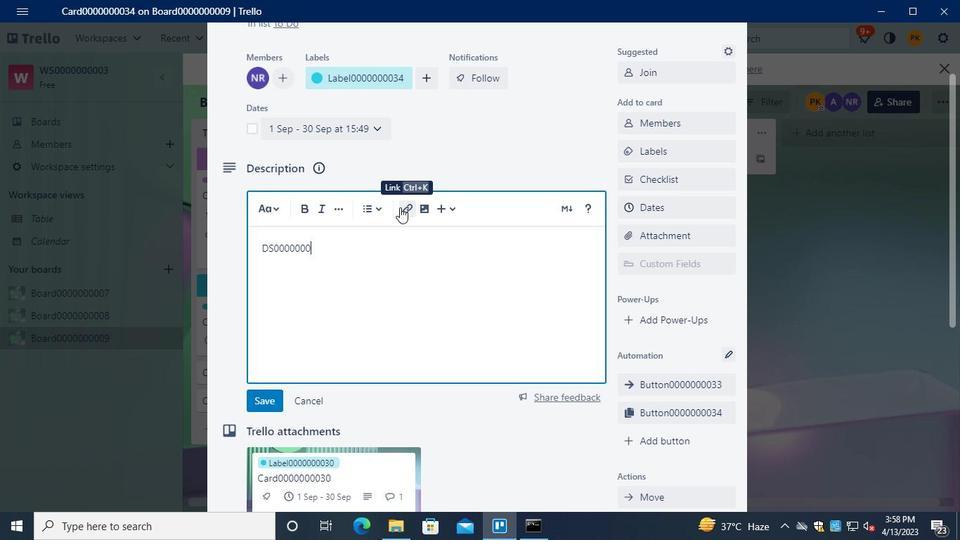 
Action: Keyboard <100>
Screenshot: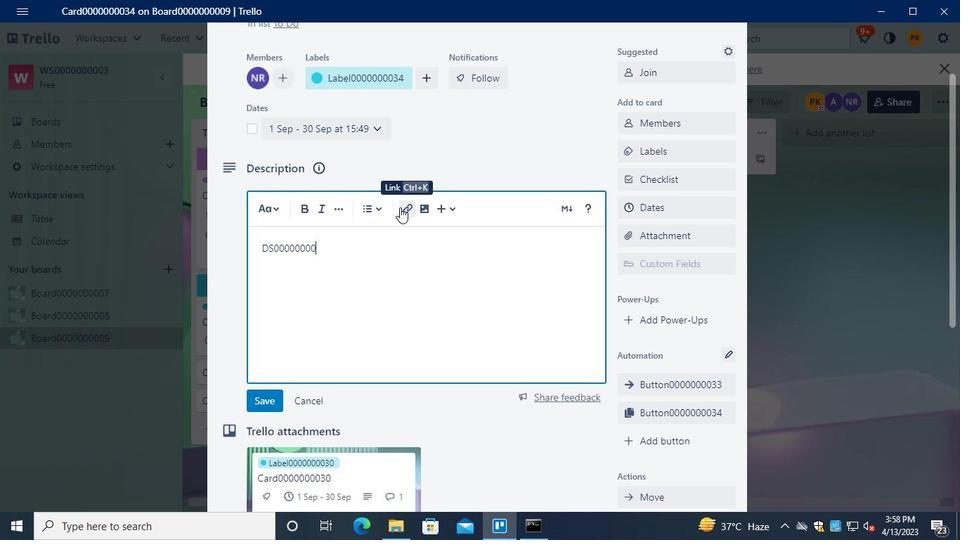 
Action: Mouse moved to (265, 385)
Screenshot: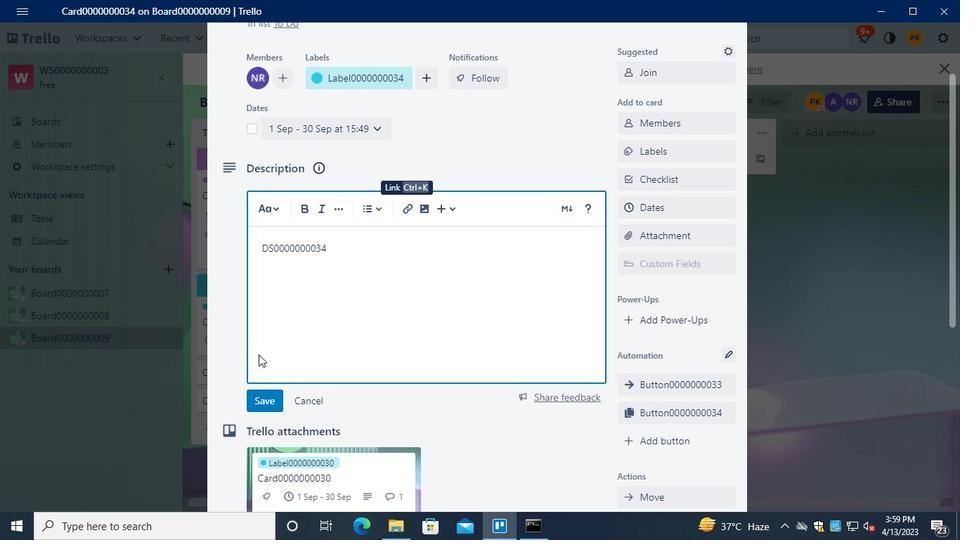 
Action: Mouse pressed left at (265, 385)
Screenshot: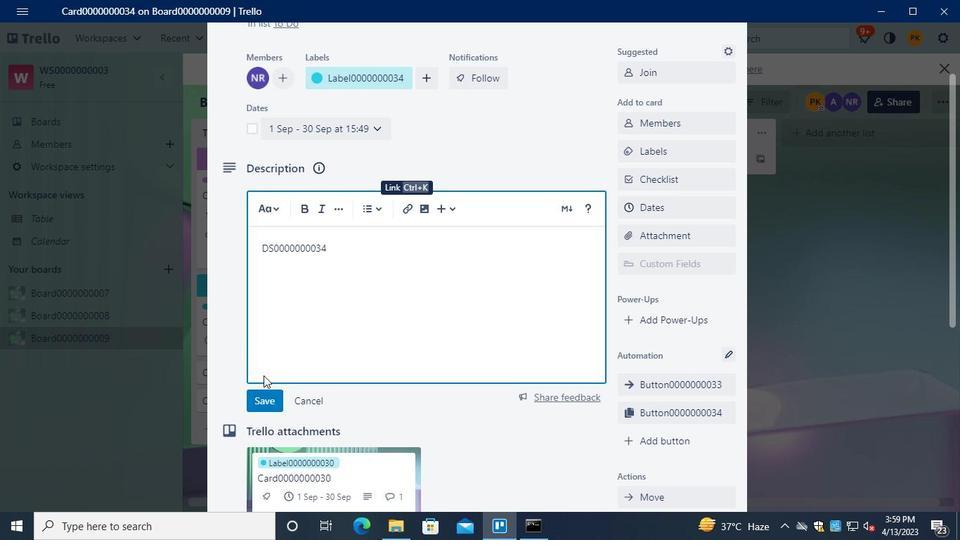 
Action: Mouse moved to (266, 393)
Screenshot: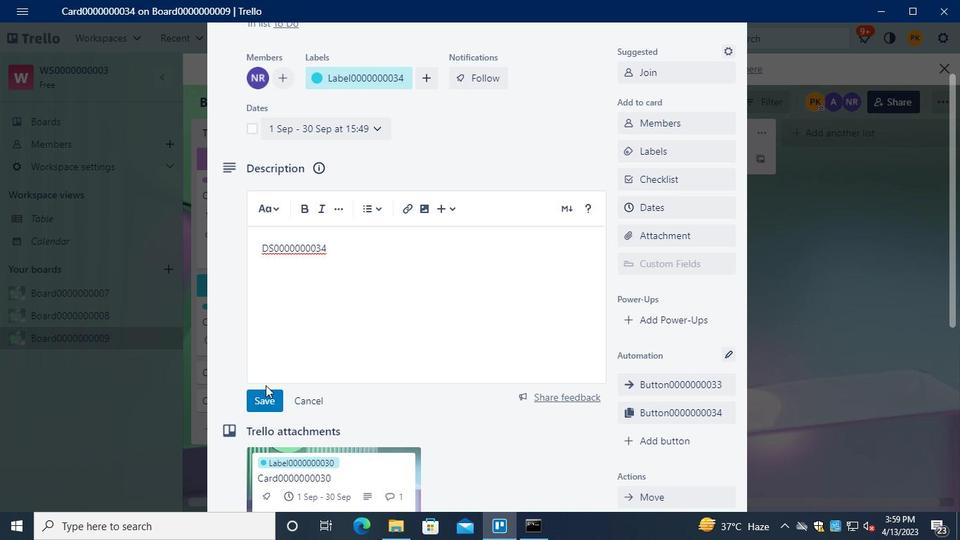 
Action: Mouse pressed left at (266, 393)
Screenshot: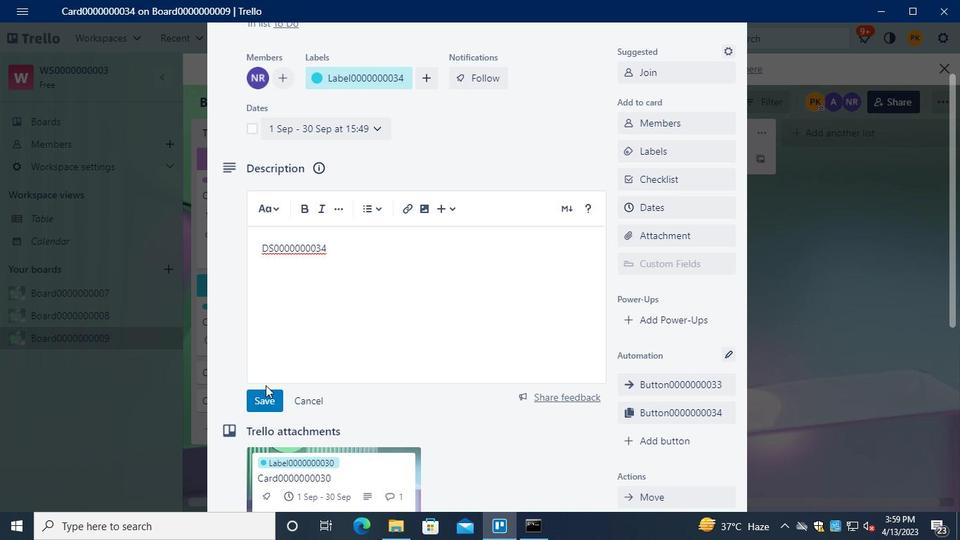 
Action: Mouse moved to (303, 421)
Screenshot: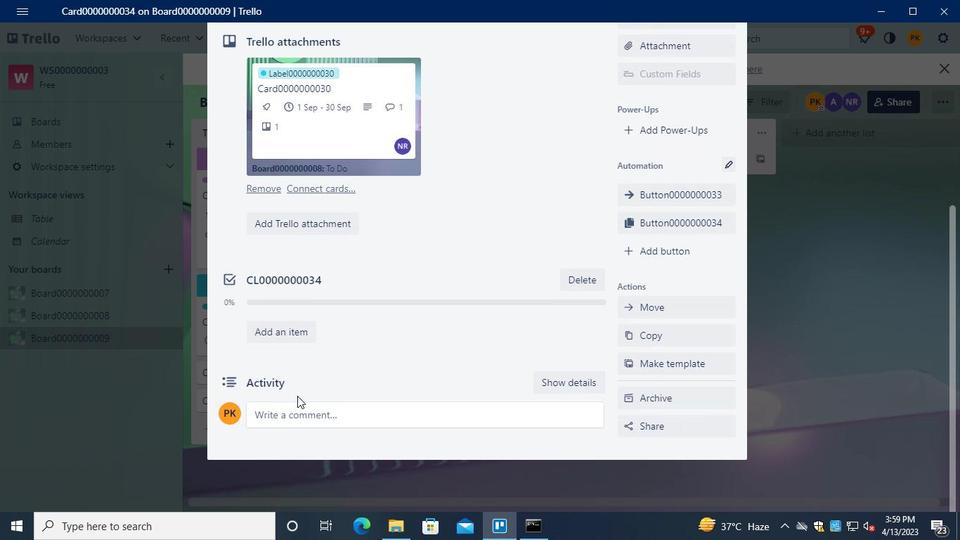 
Action: Mouse pressed left at (303, 421)
Screenshot: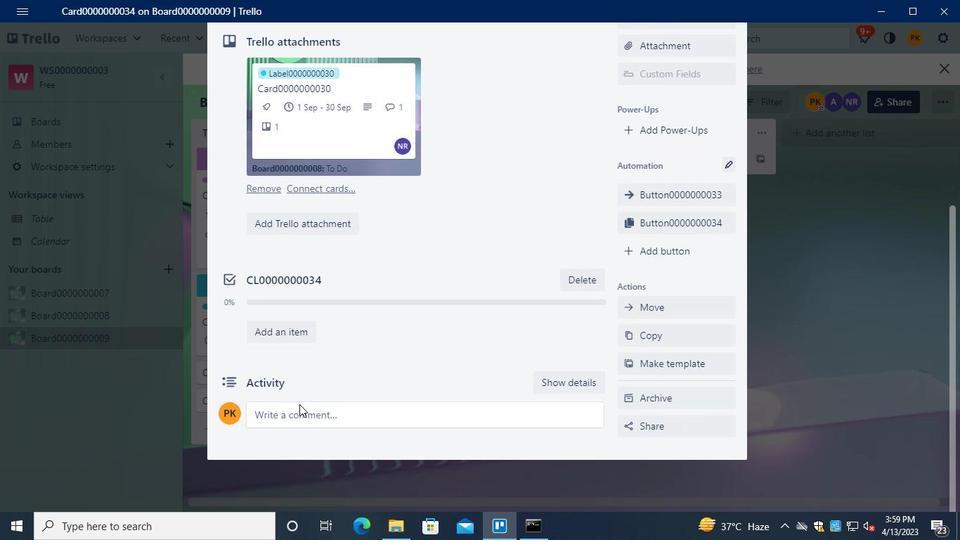 
Action: Mouse moved to (305, 421)
Screenshot: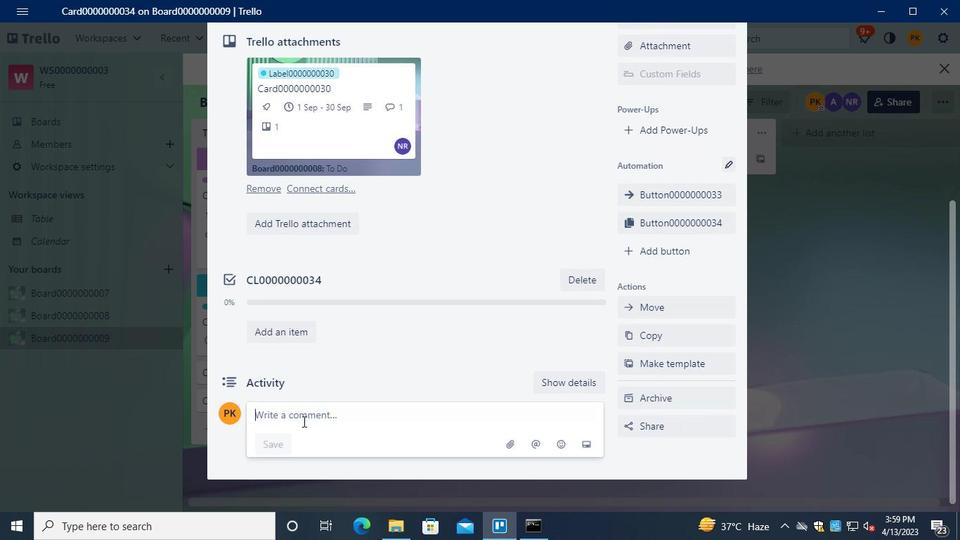 
Action: Keyboard Key.shift
Screenshot: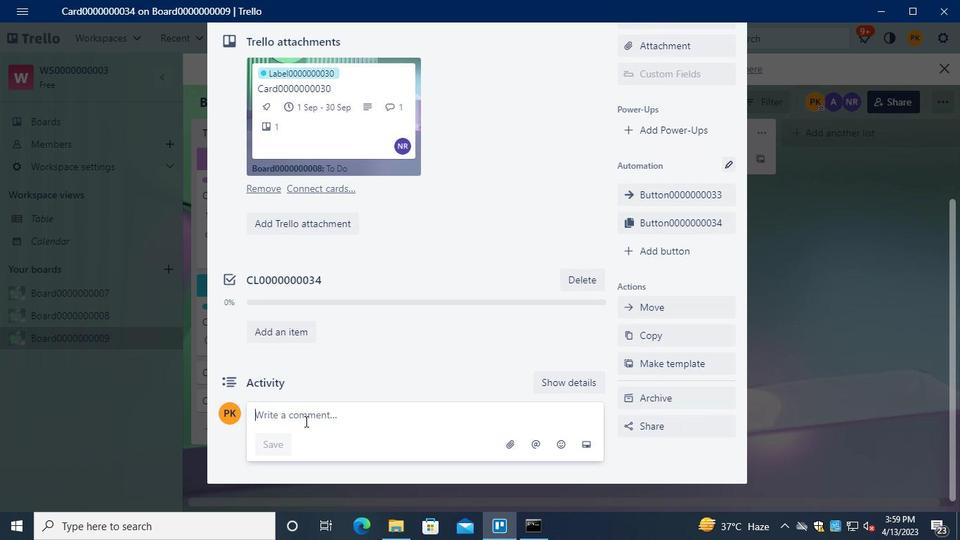 
Action: Keyboard C
Screenshot: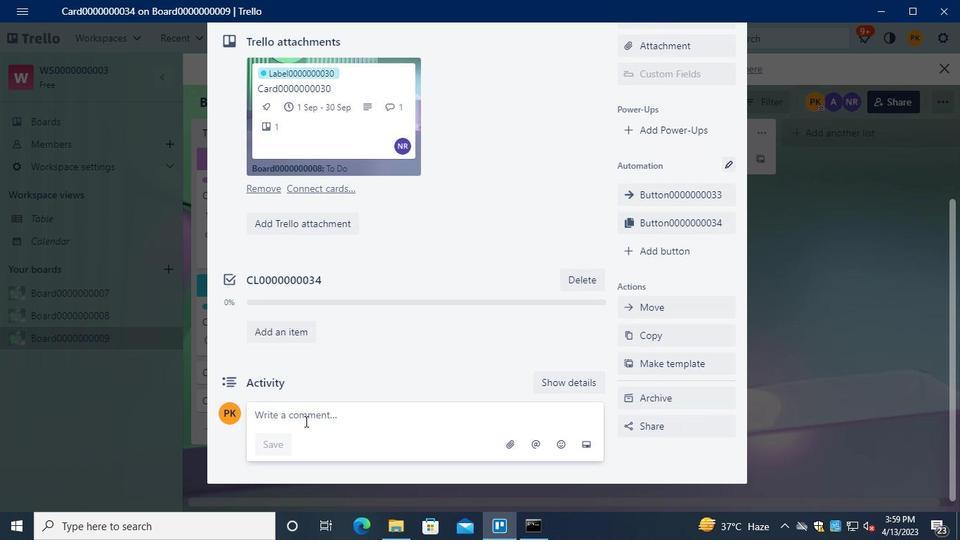 
Action: Keyboard M
Screenshot: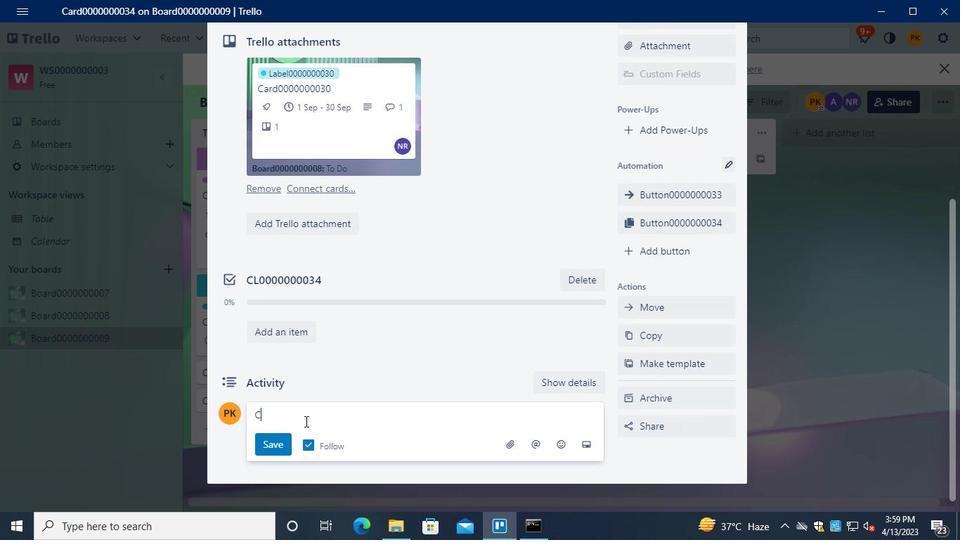 
Action: Keyboard <96>
Screenshot: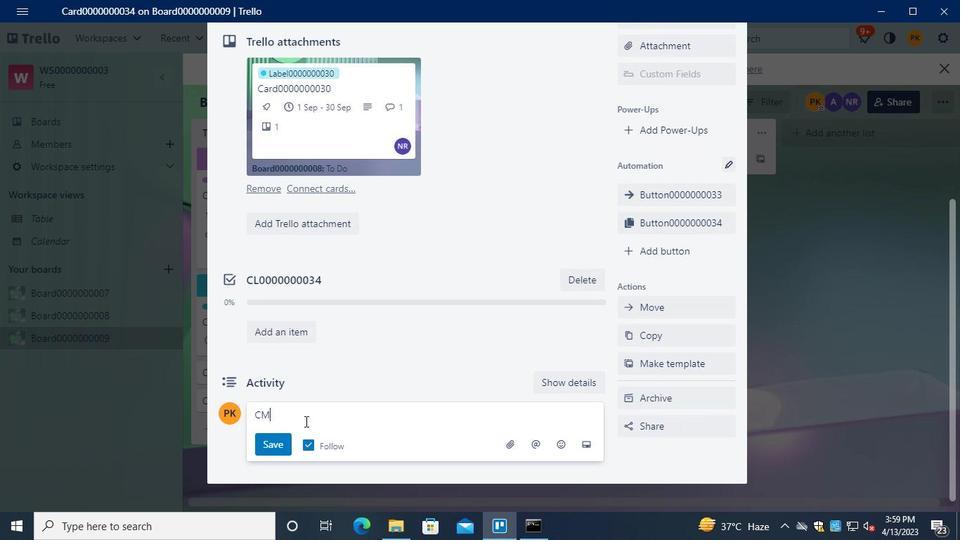 
Action: Keyboard <96>
Screenshot: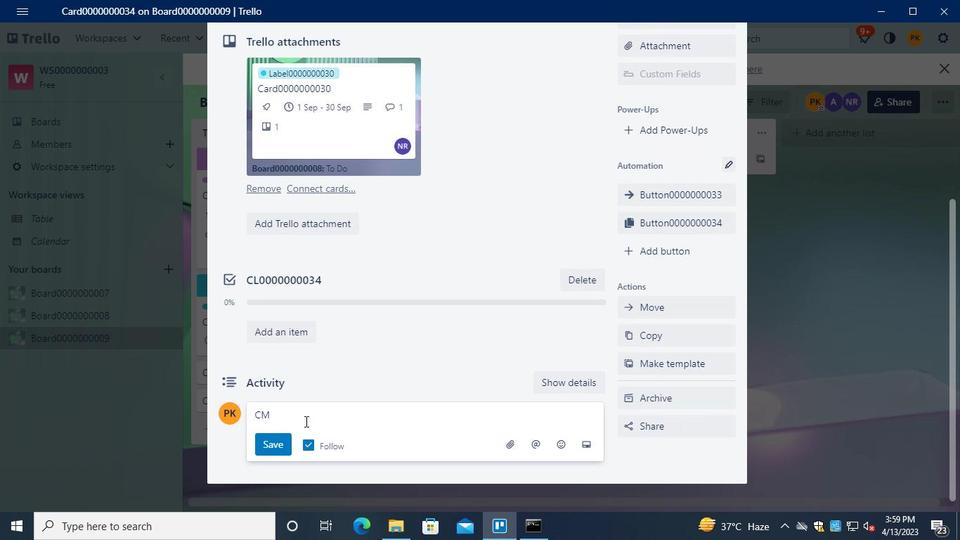 
Action: Keyboard <96>
Screenshot: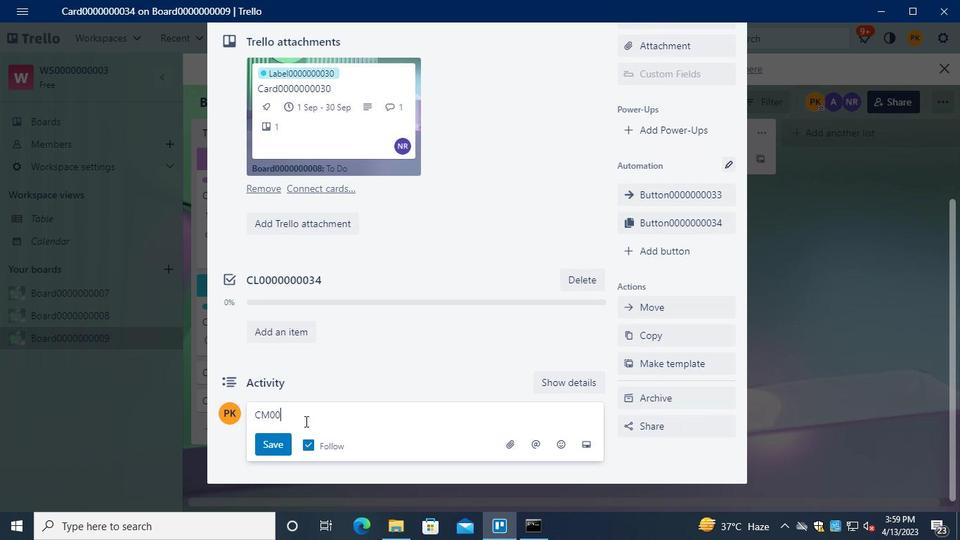 
Action: Keyboard <96>
Screenshot: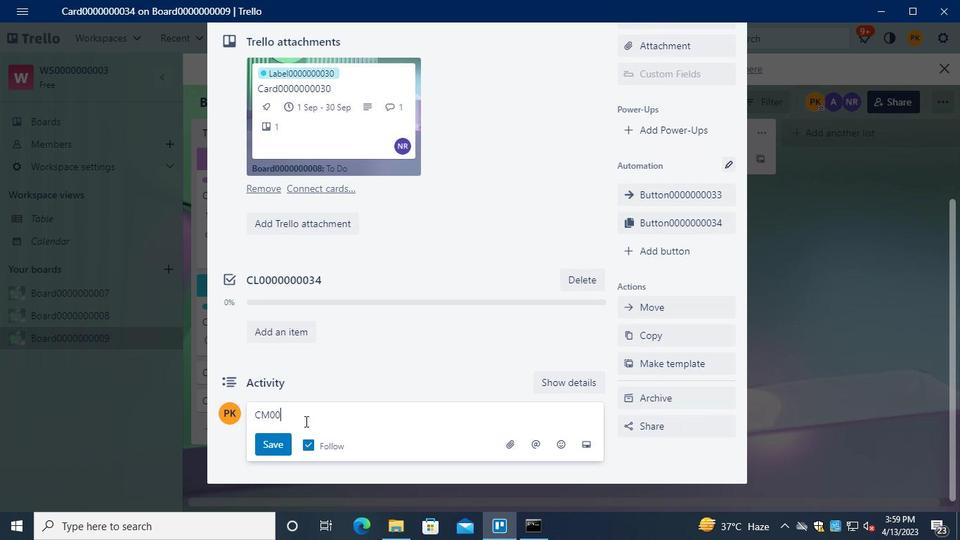 
Action: Keyboard <96>
Screenshot: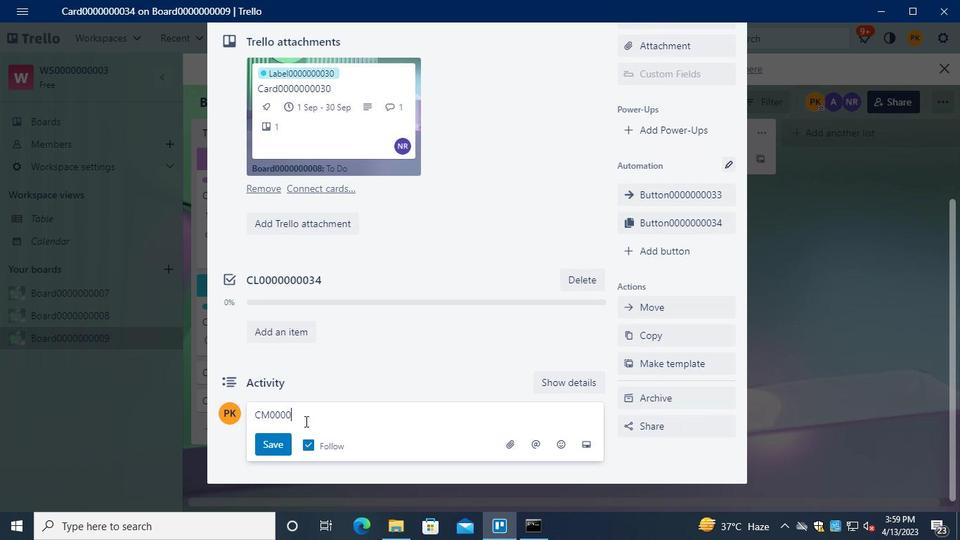 
Action: Keyboard <96>
Screenshot: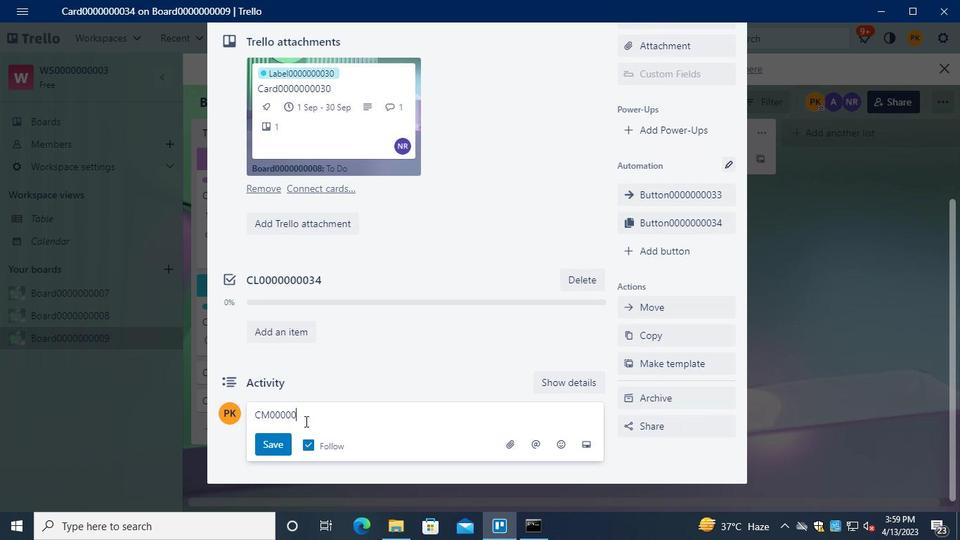 
Action: Keyboard <96>
Screenshot: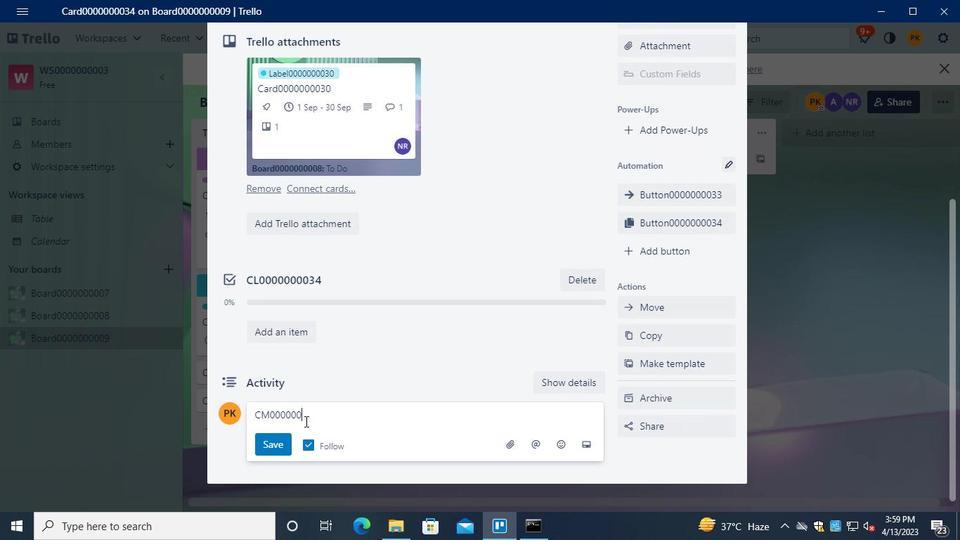 
Action: Keyboard <96>
Screenshot: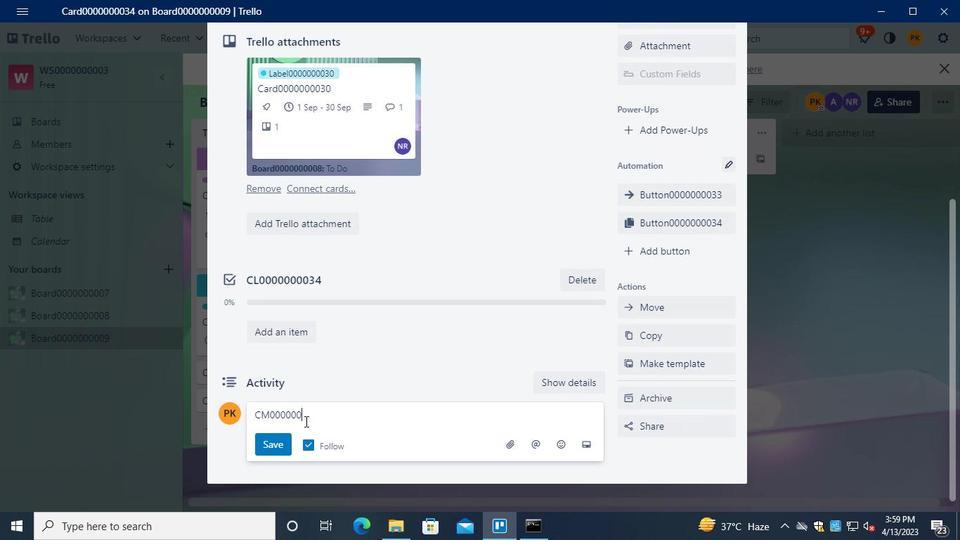 
Action: Keyboard <99>
Screenshot: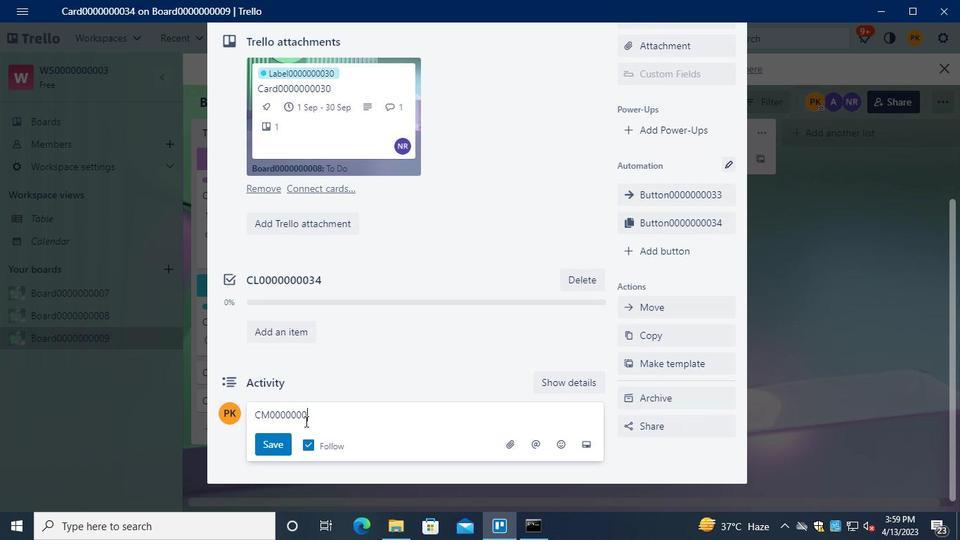 
Action: Keyboard <100>
Screenshot: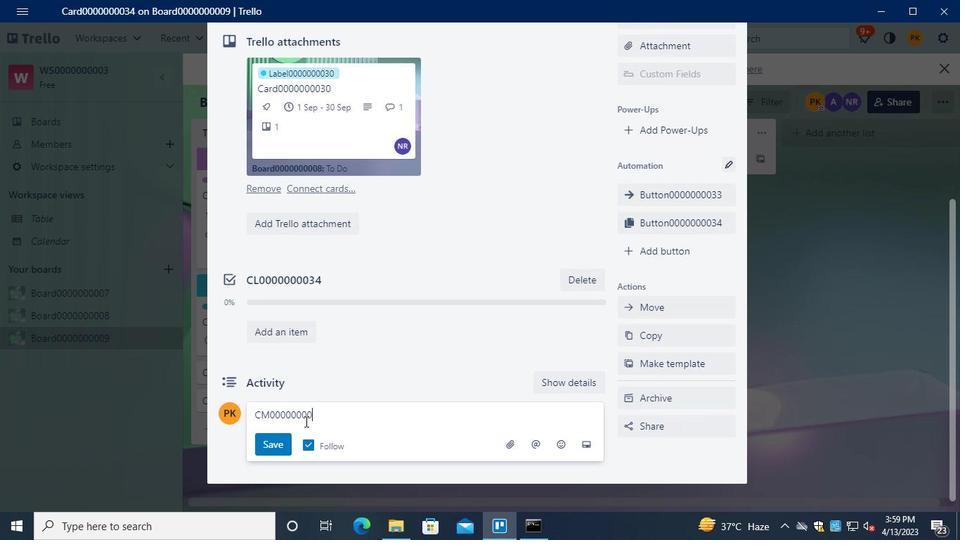 
Action: Mouse moved to (280, 447)
Screenshot: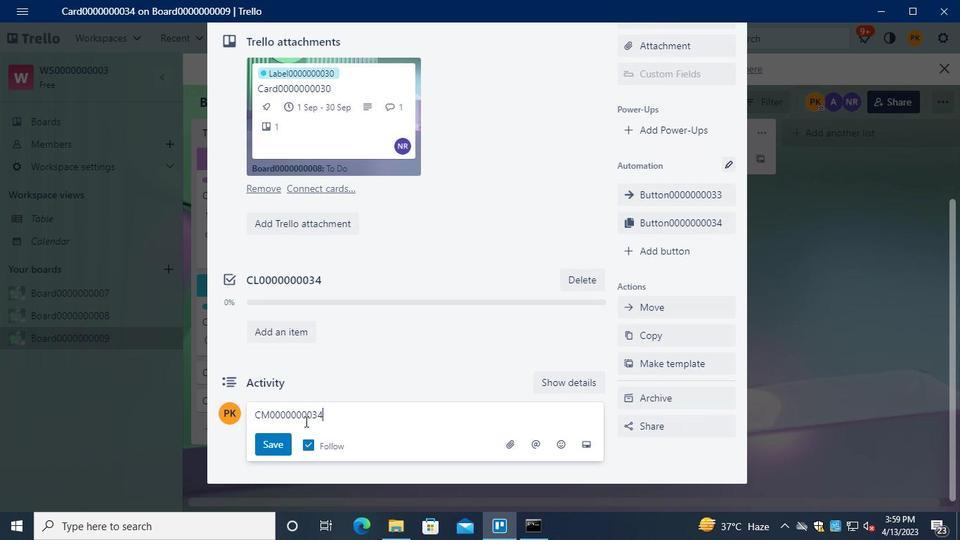 
Action: Mouse pressed left at (280, 447)
Screenshot: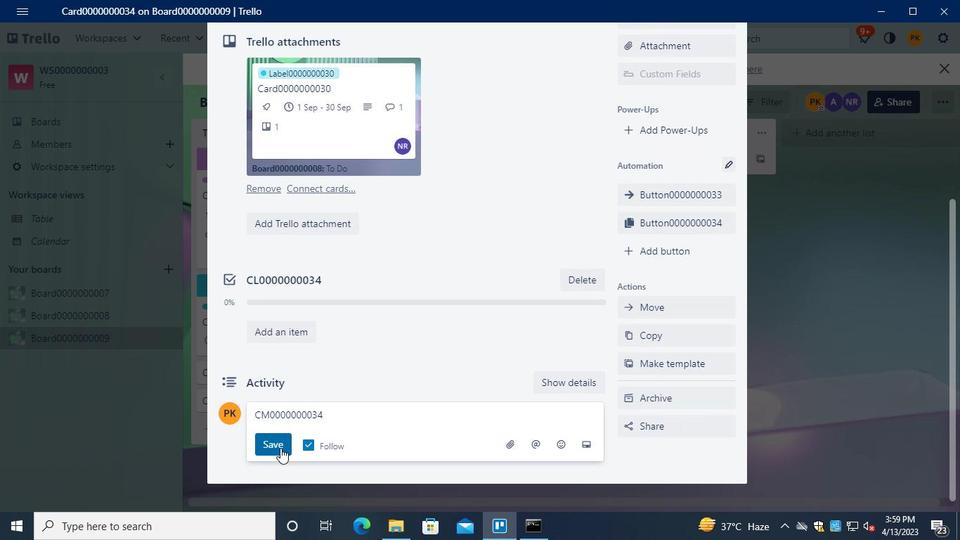 
Action: Mouse moved to (357, 353)
Screenshot: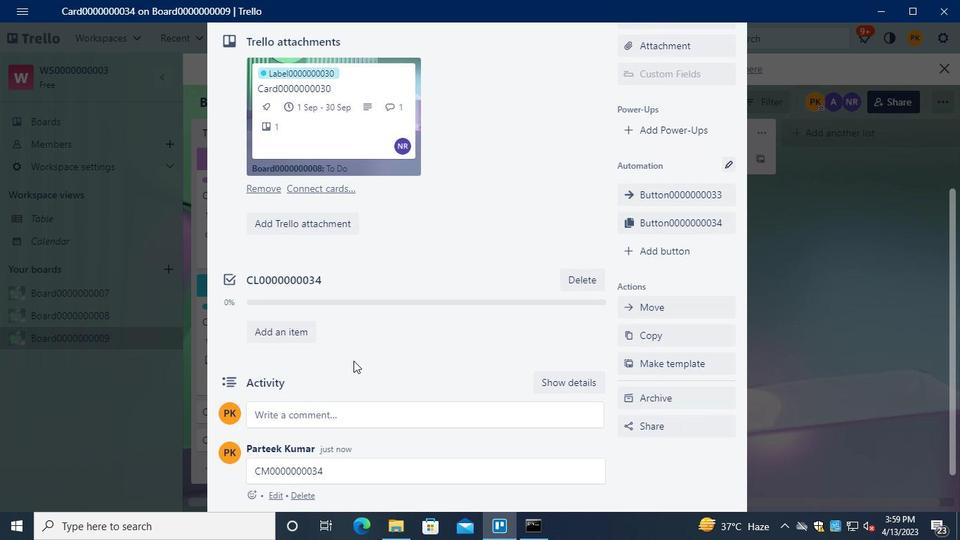 
Action: Keyboard Key.alt_l
Screenshot: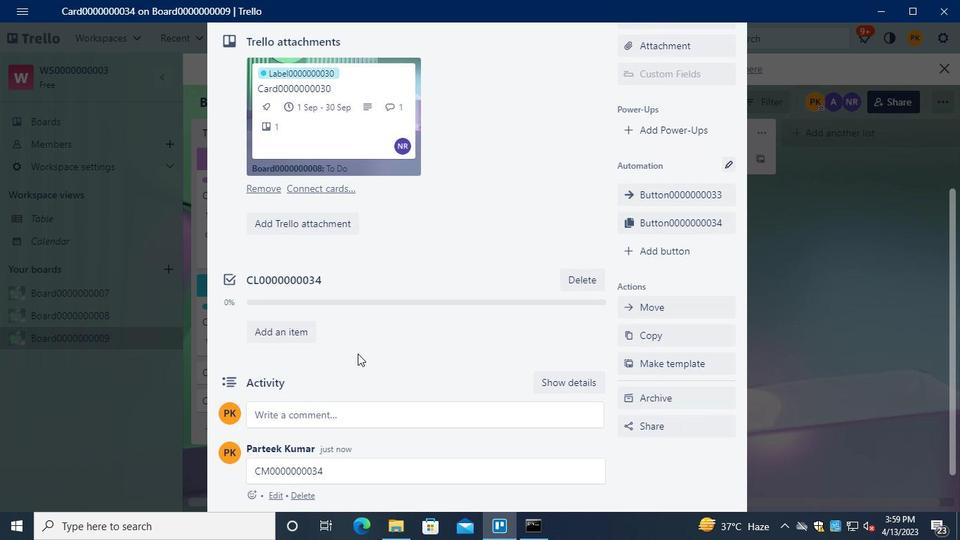 
Action: Keyboard Key.tab
Screenshot: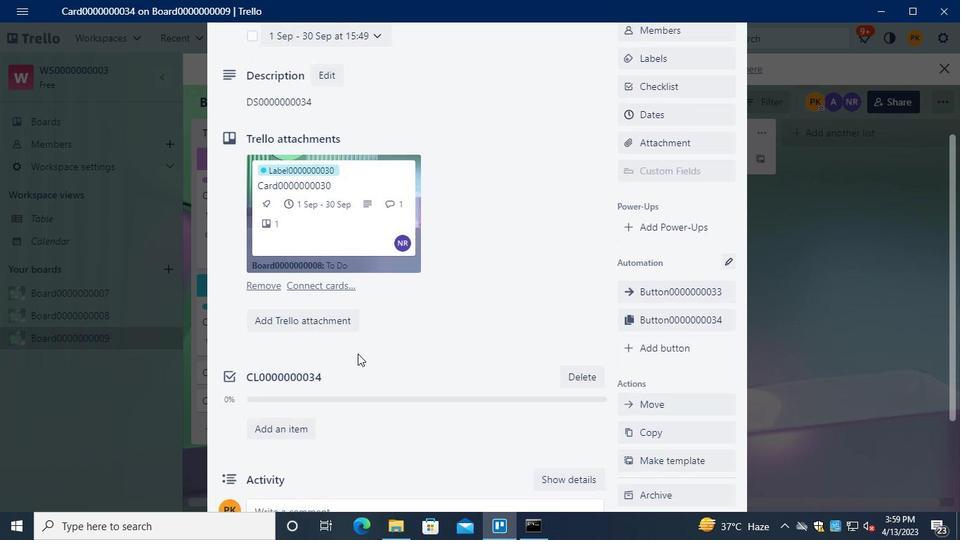 
Action: Mouse moved to (739, 87)
Screenshot: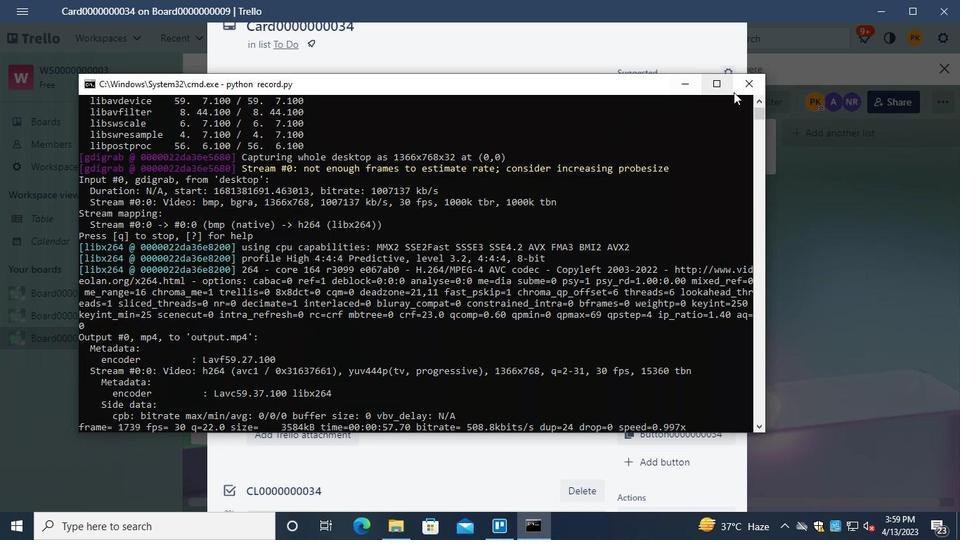
Action: Mouse pressed left at (739, 87)
Screenshot: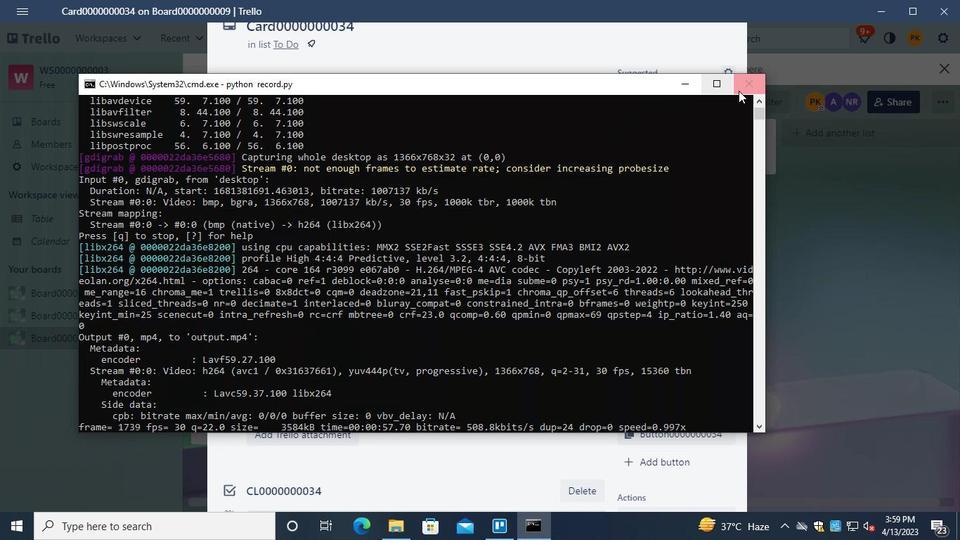 
